 Task: Create a due date automation trigger when advanced on, on the tuesday of the week before a card is due add dates not due this month at 11:00 AM.
Action: Mouse moved to (1355, 112)
Screenshot: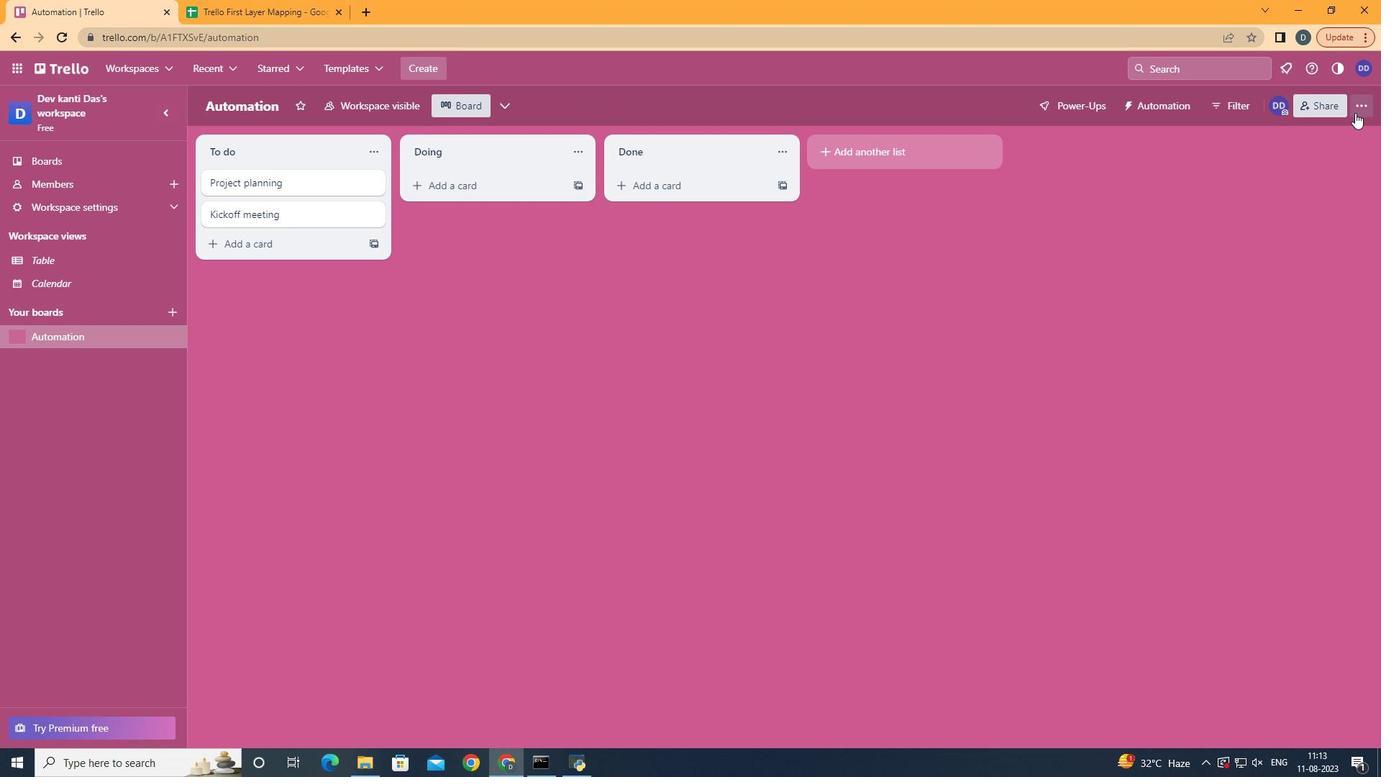
Action: Mouse pressed left at (1355, 112)
Screenshot: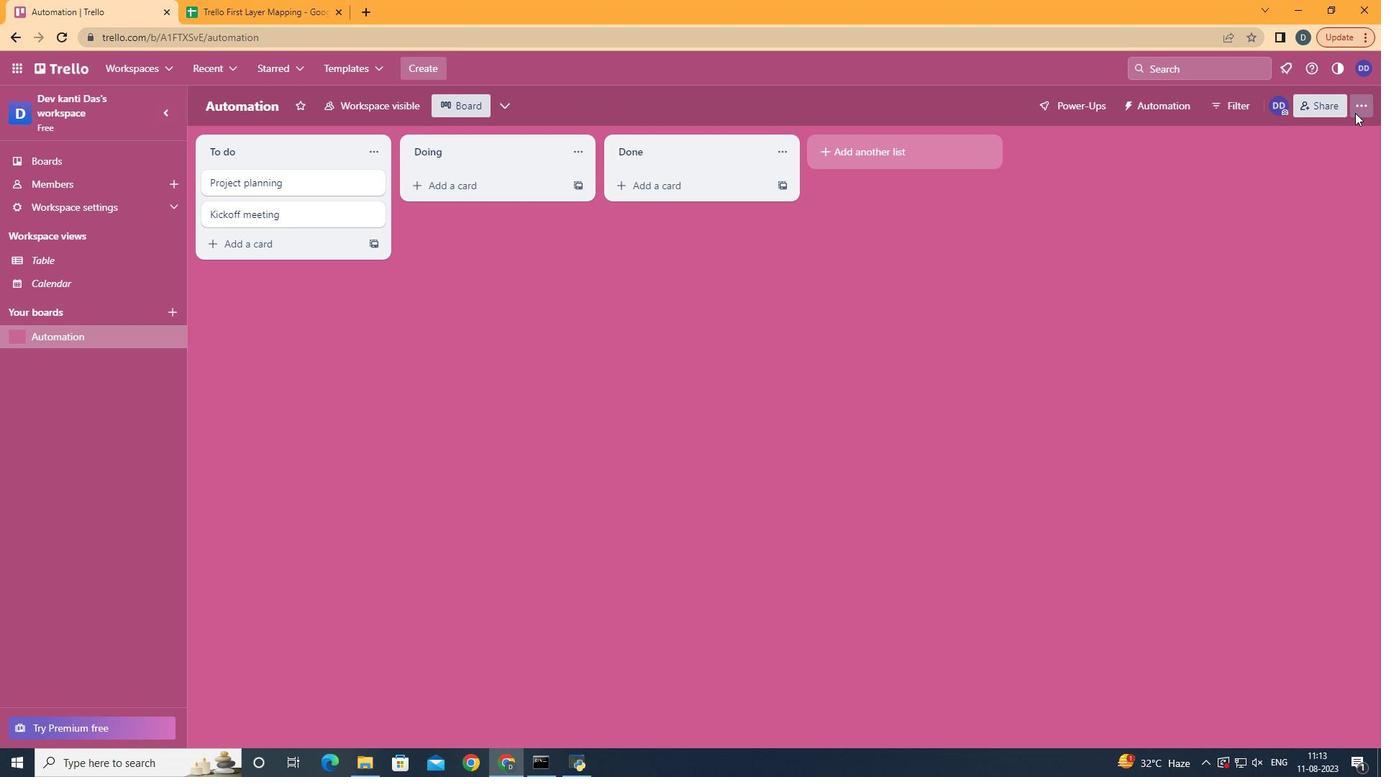 
Action: Mouse moved to (1266, 294)
Screenshot: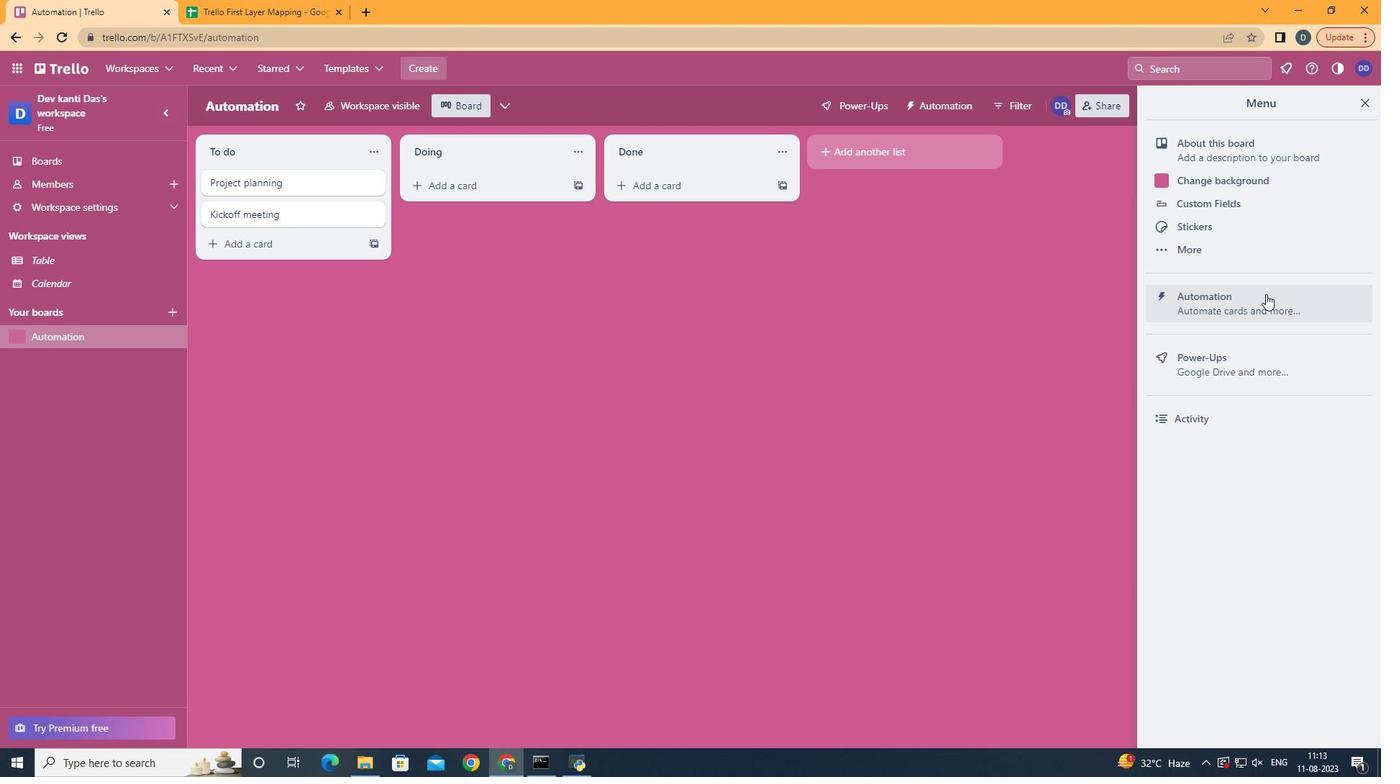 
Action: Mouse pressed left at (1266, 294)
Screenshot: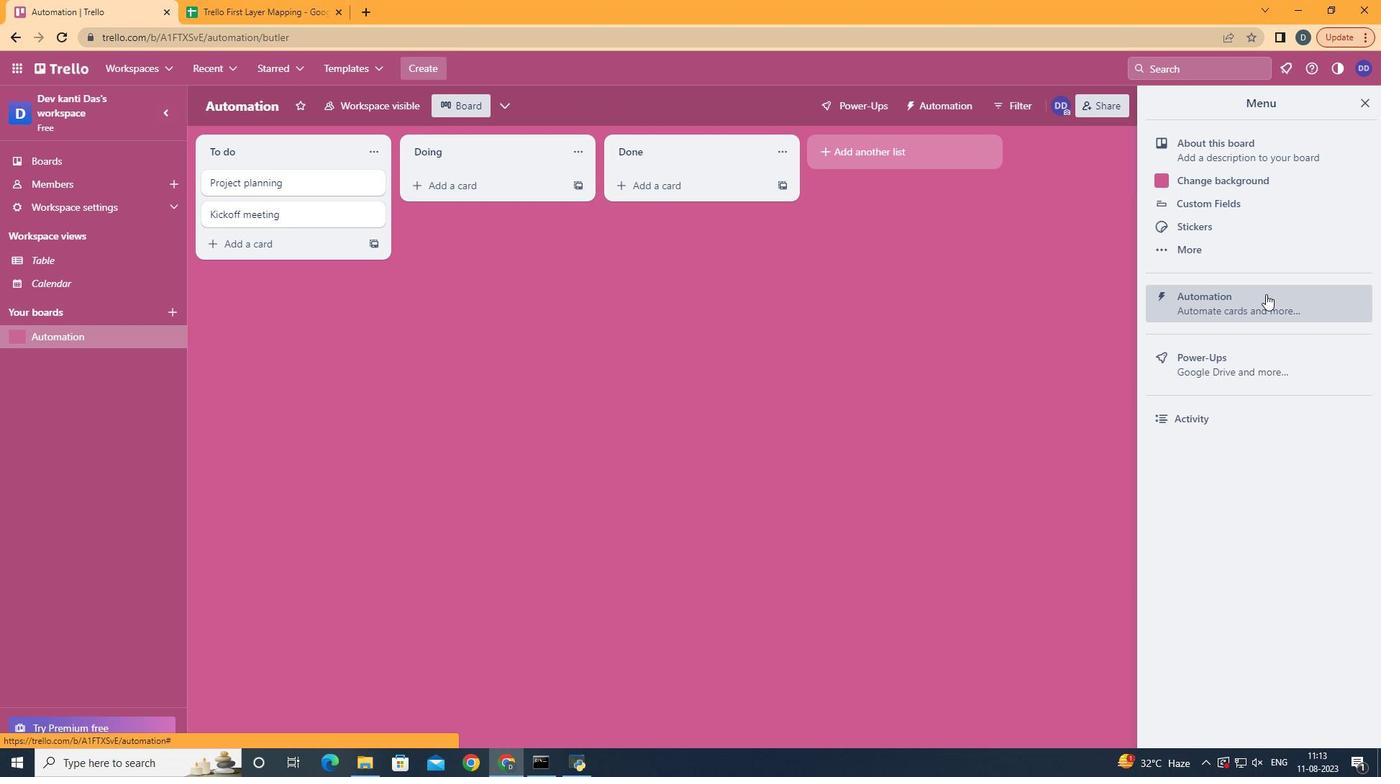
Action: Mouse moved to (266, 292)
Screenshot: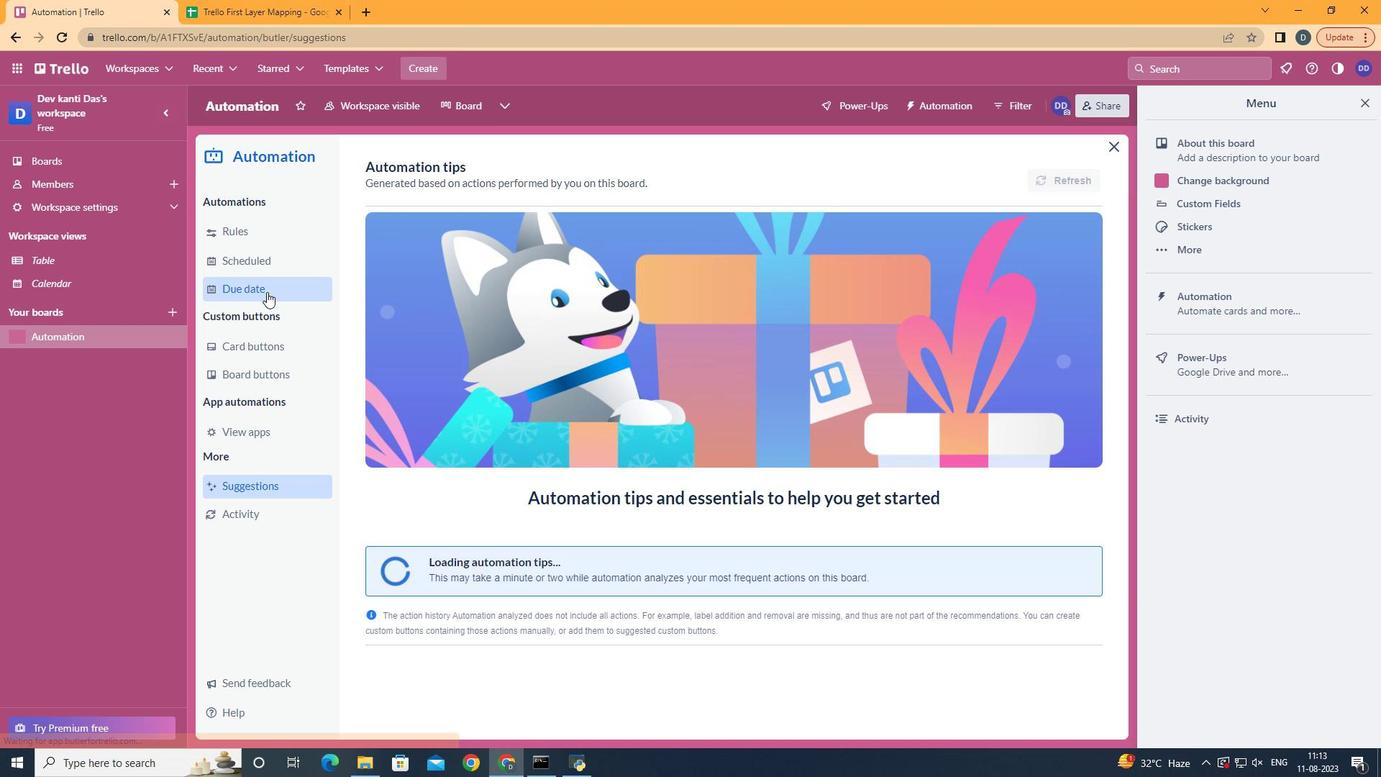 
Action: Mouse pressed left at (266, 292)
Screenshot: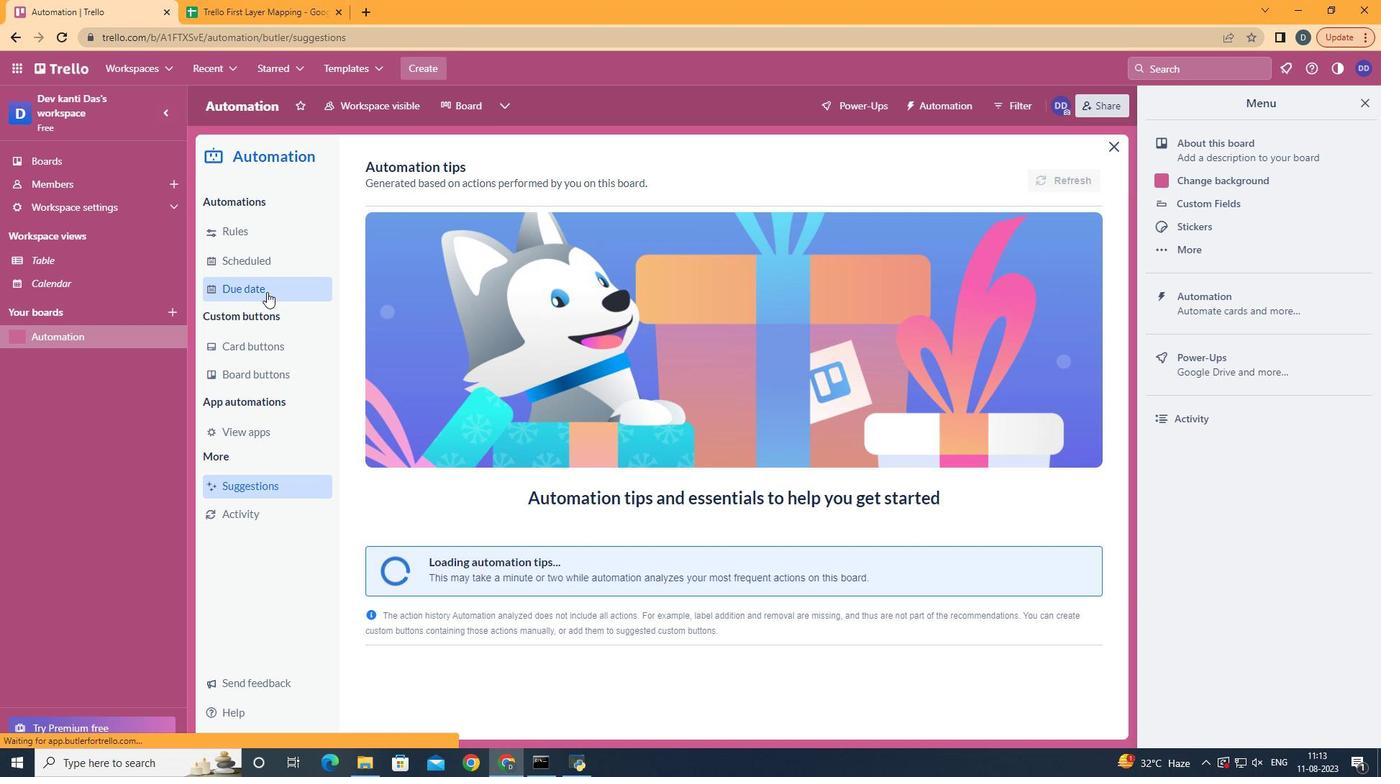 
Action: Mouse moved to (1003, 182)
Screenshot: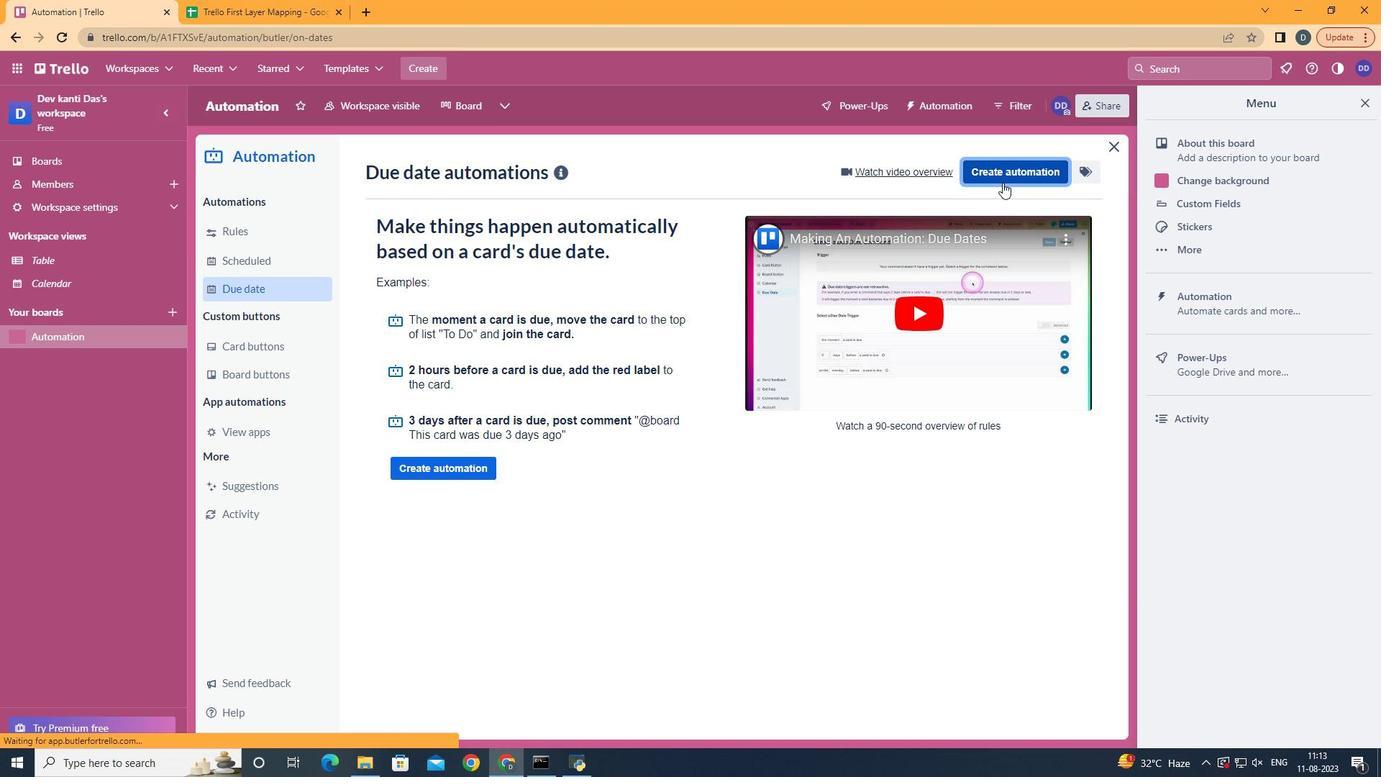 
Action: Mouse pressed left at (1003, 182)
Screenshot: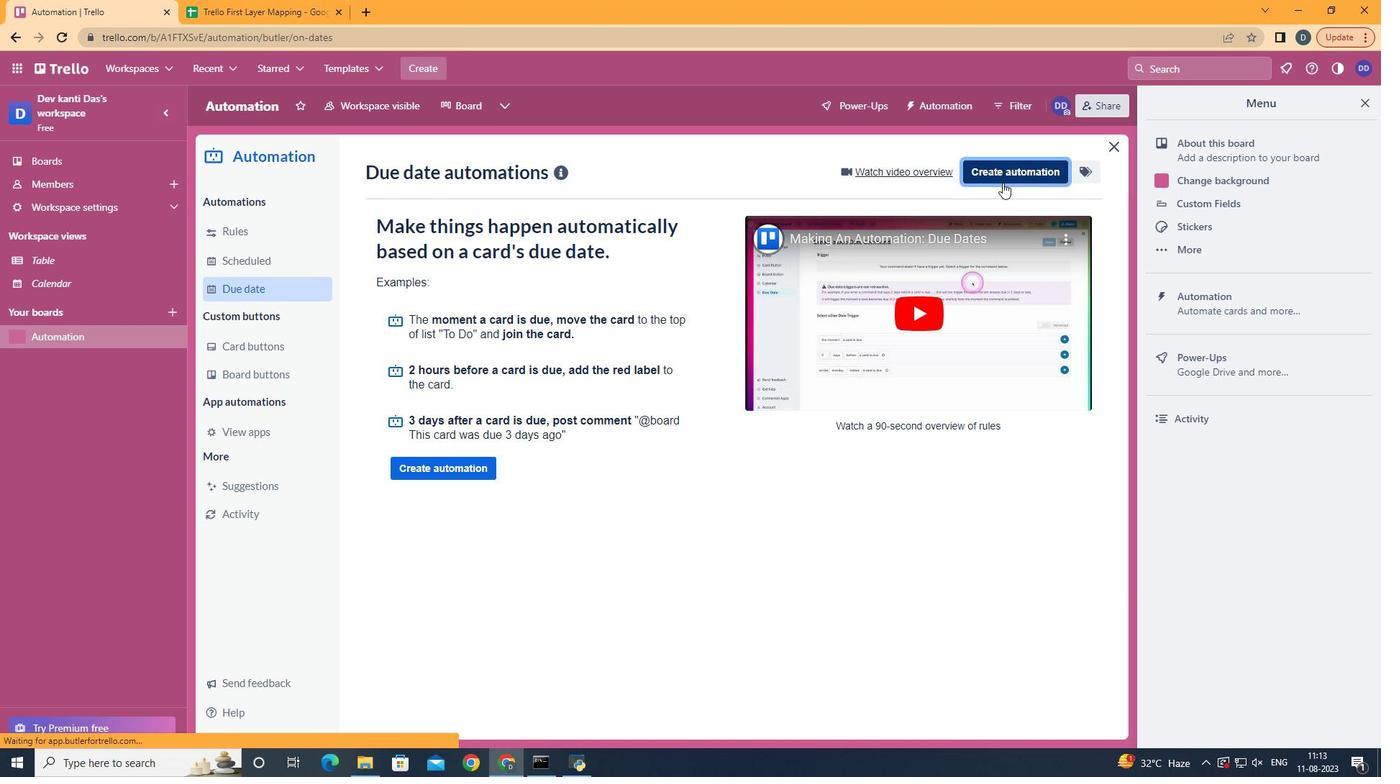 
Action: Mouse moved to (801, 313)
Screenshot: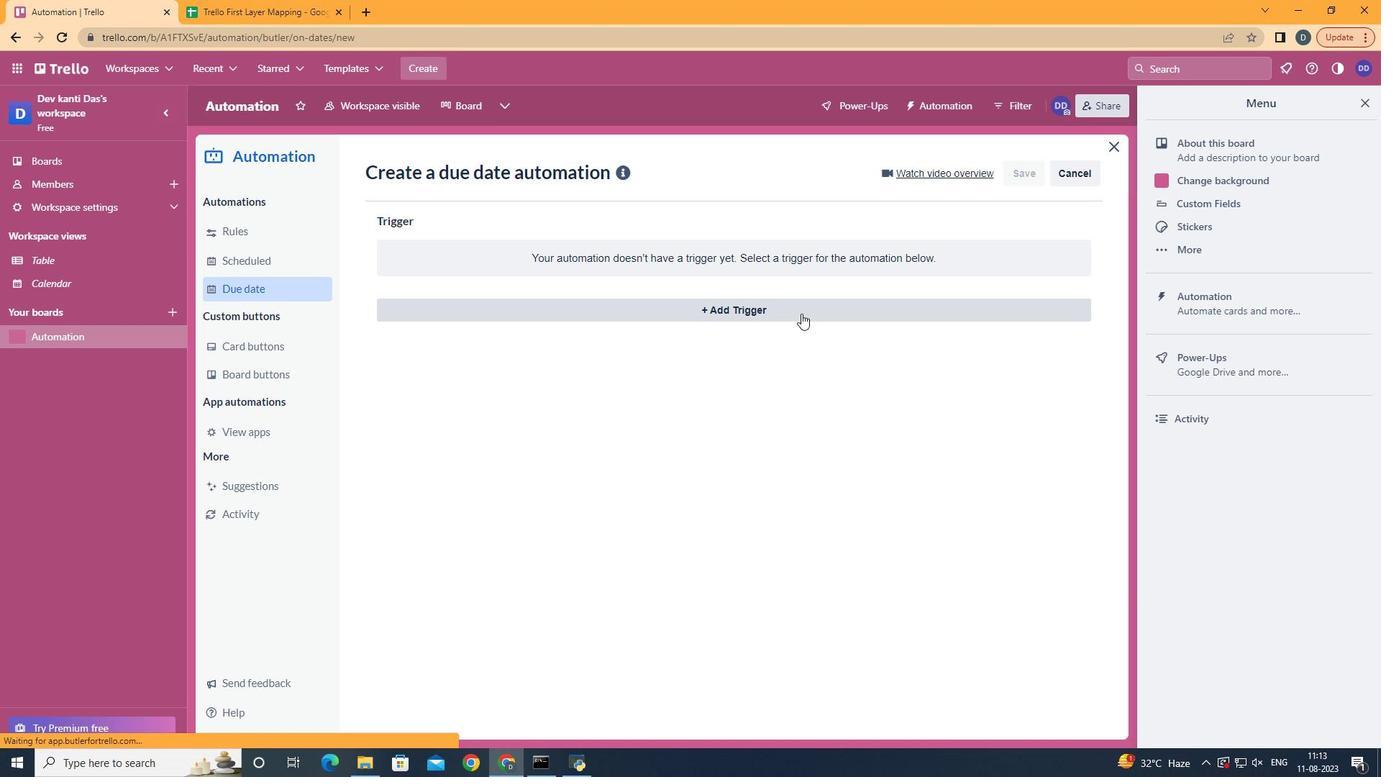 
Action: Mouse pressed left at (801, 313)
Screenshot: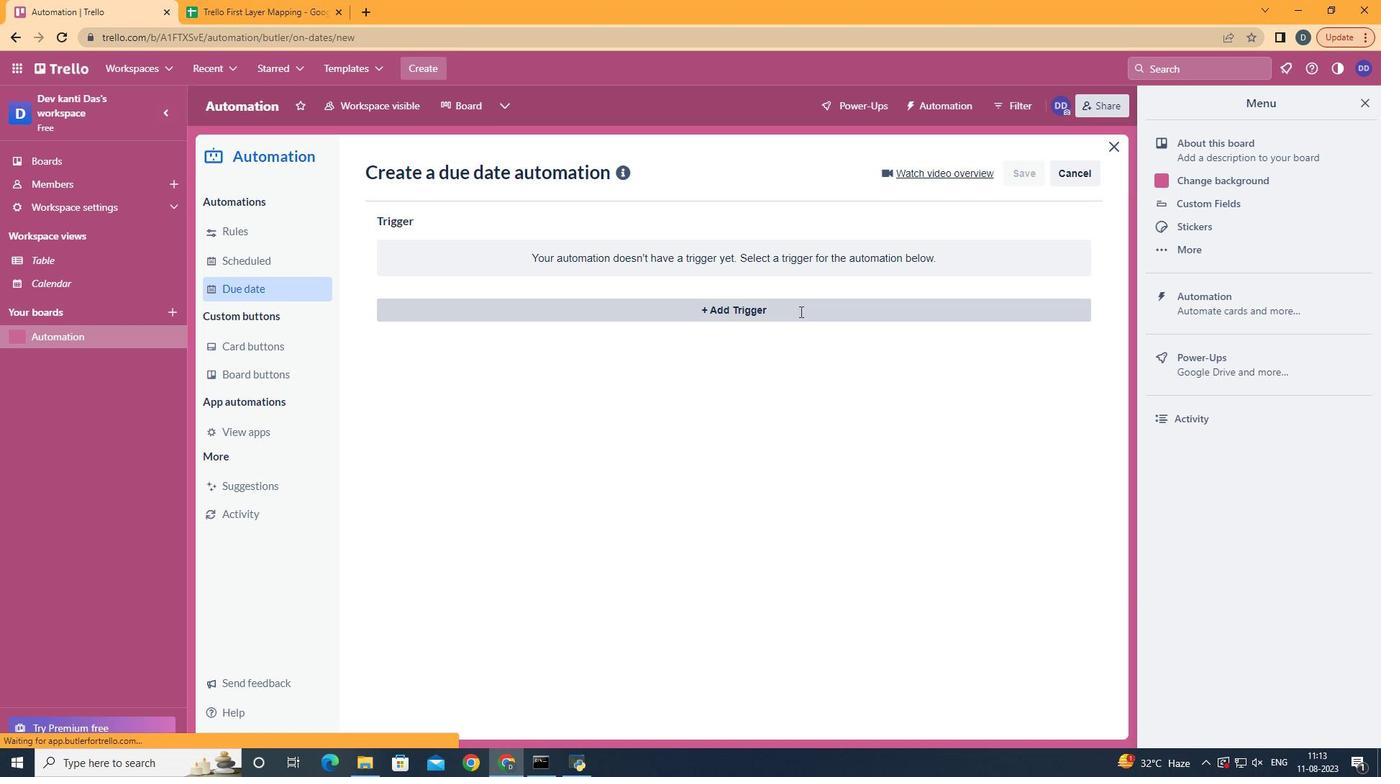 
Action: Mouse moved to (476, 407)
Screenshot: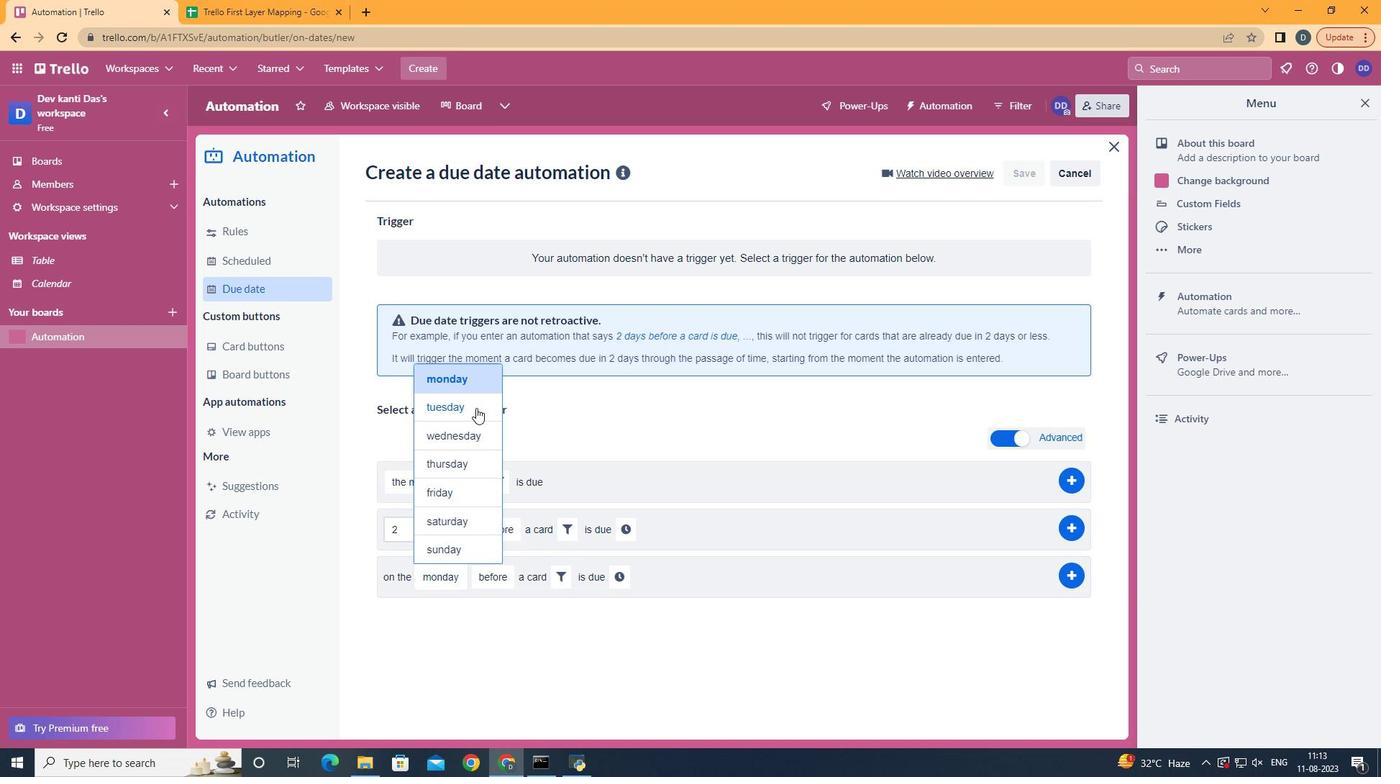 
Action: Mouse pressed left at (476, 407)
Screenshot: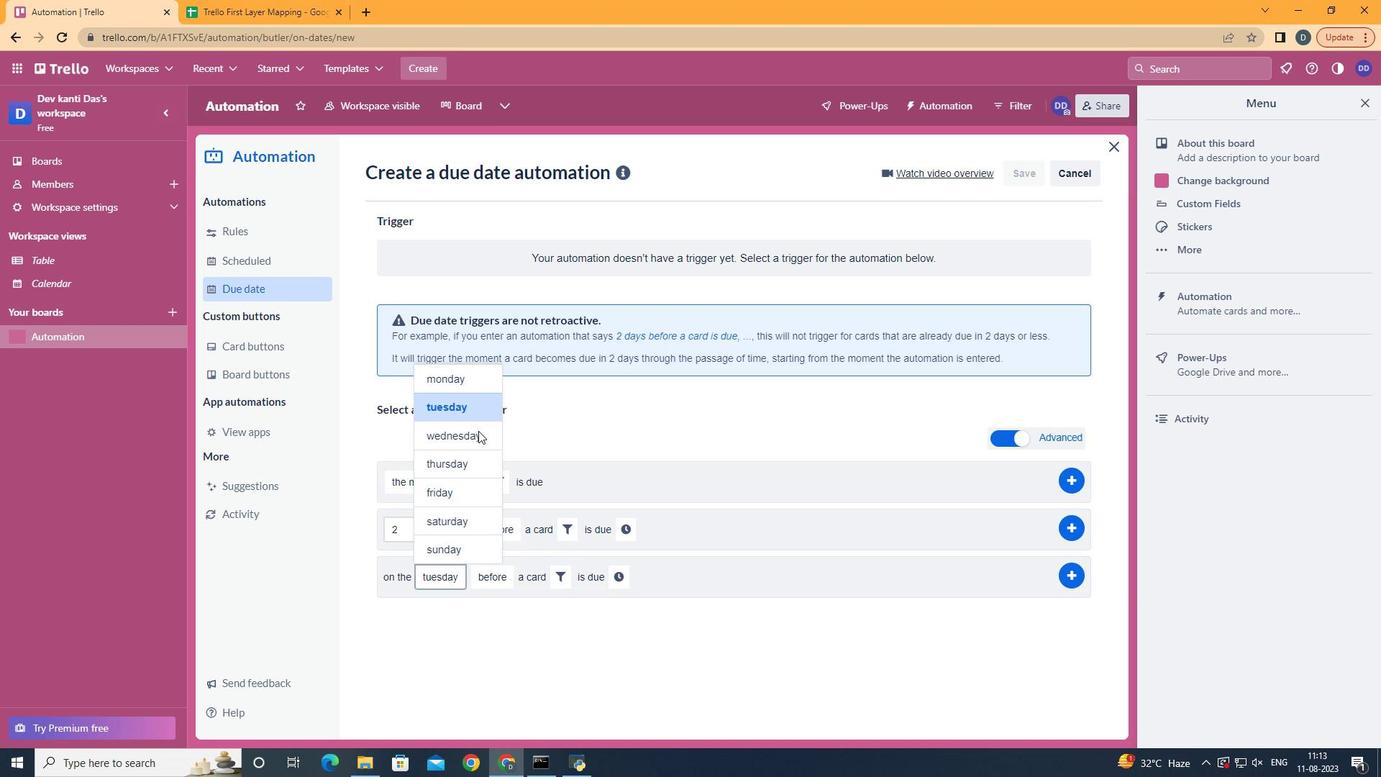 
Action: Mouse moved to (516, 692)
Screenshot: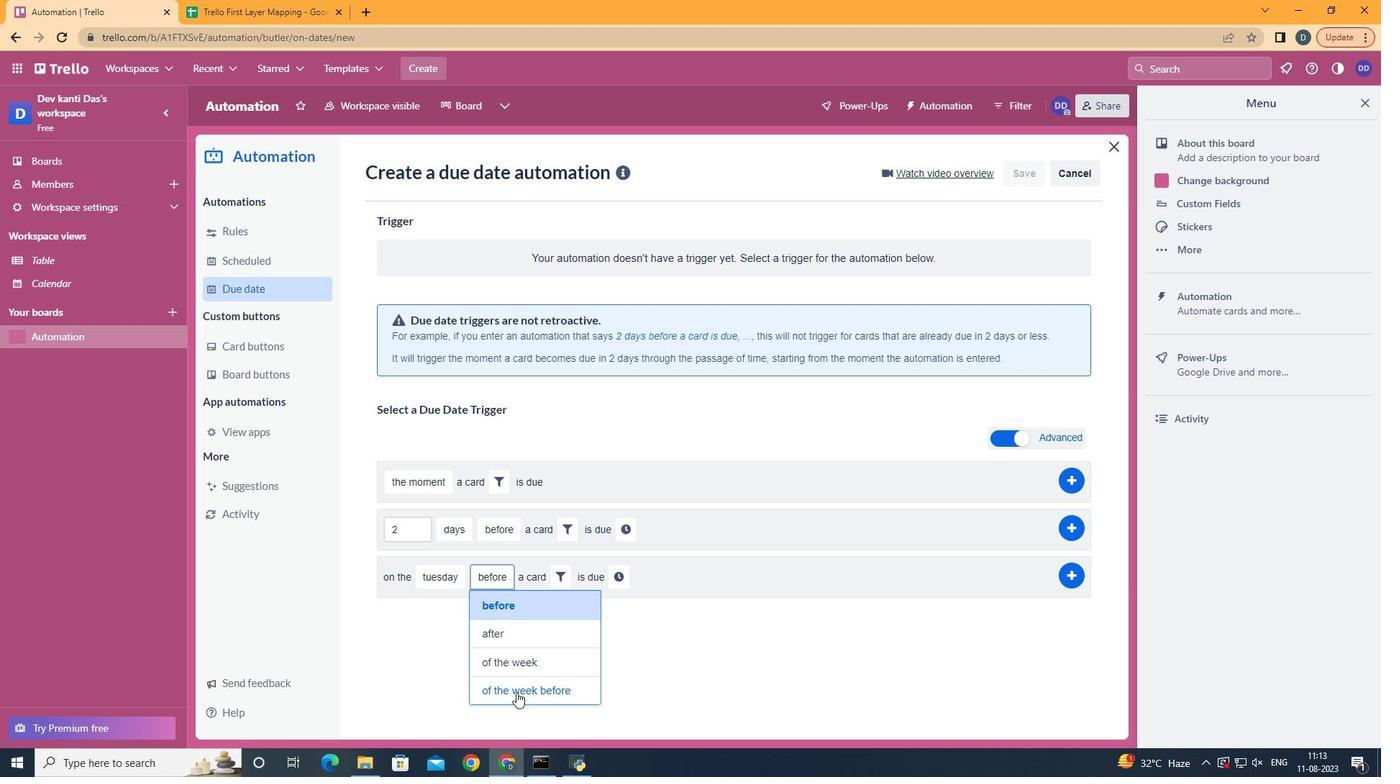
Action: Mouse pressed left at (516, 692)
Screenshot: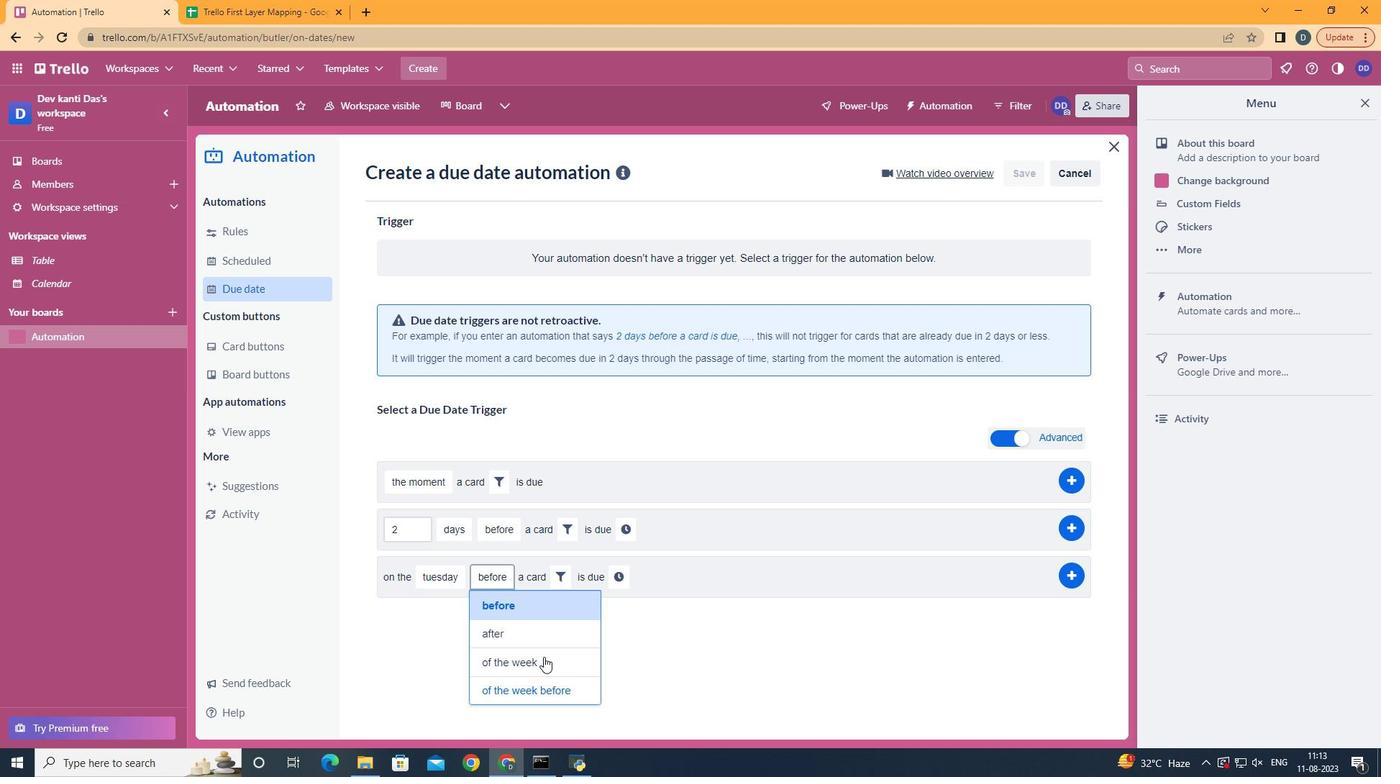 
Action: Mouse moved to (612, 565)
Screenshot: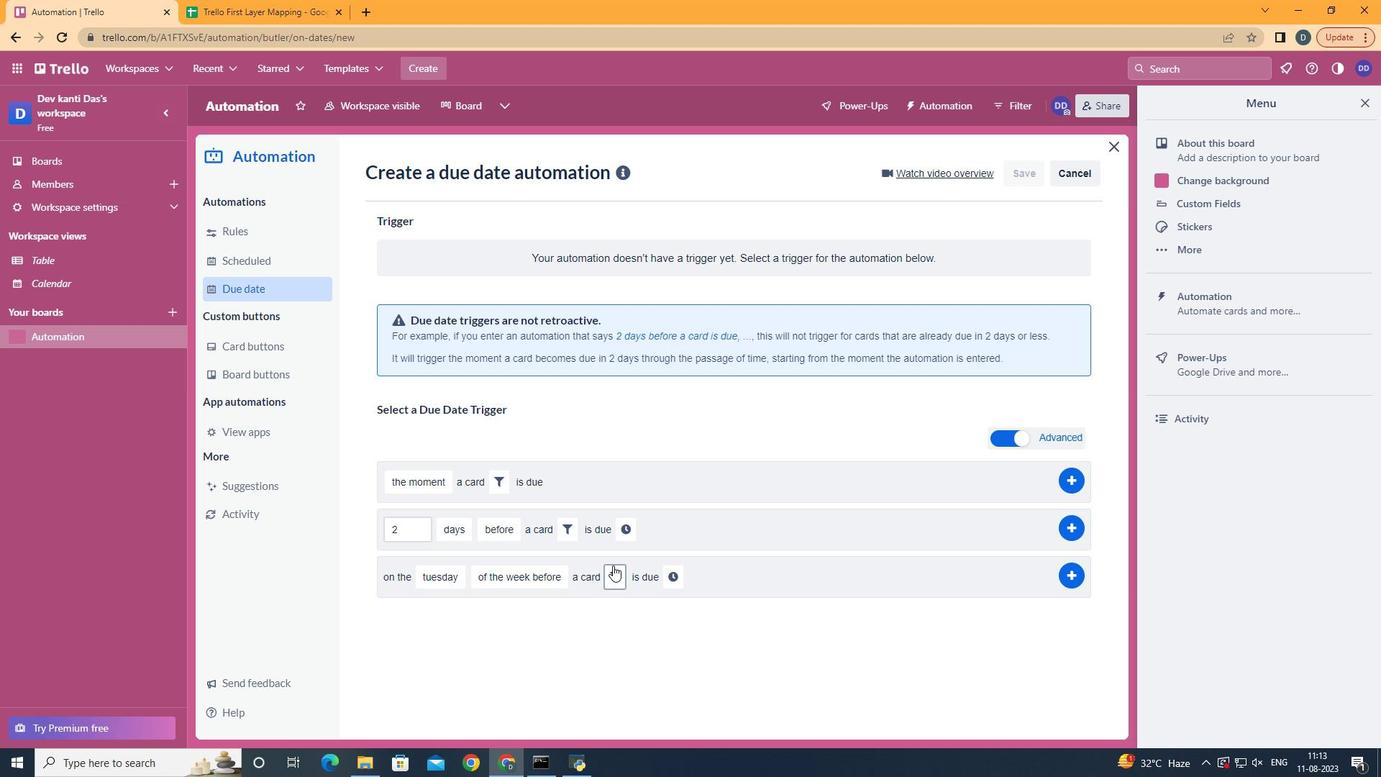 
Action: Mouse pressed left at (612, 565)
Screenshot: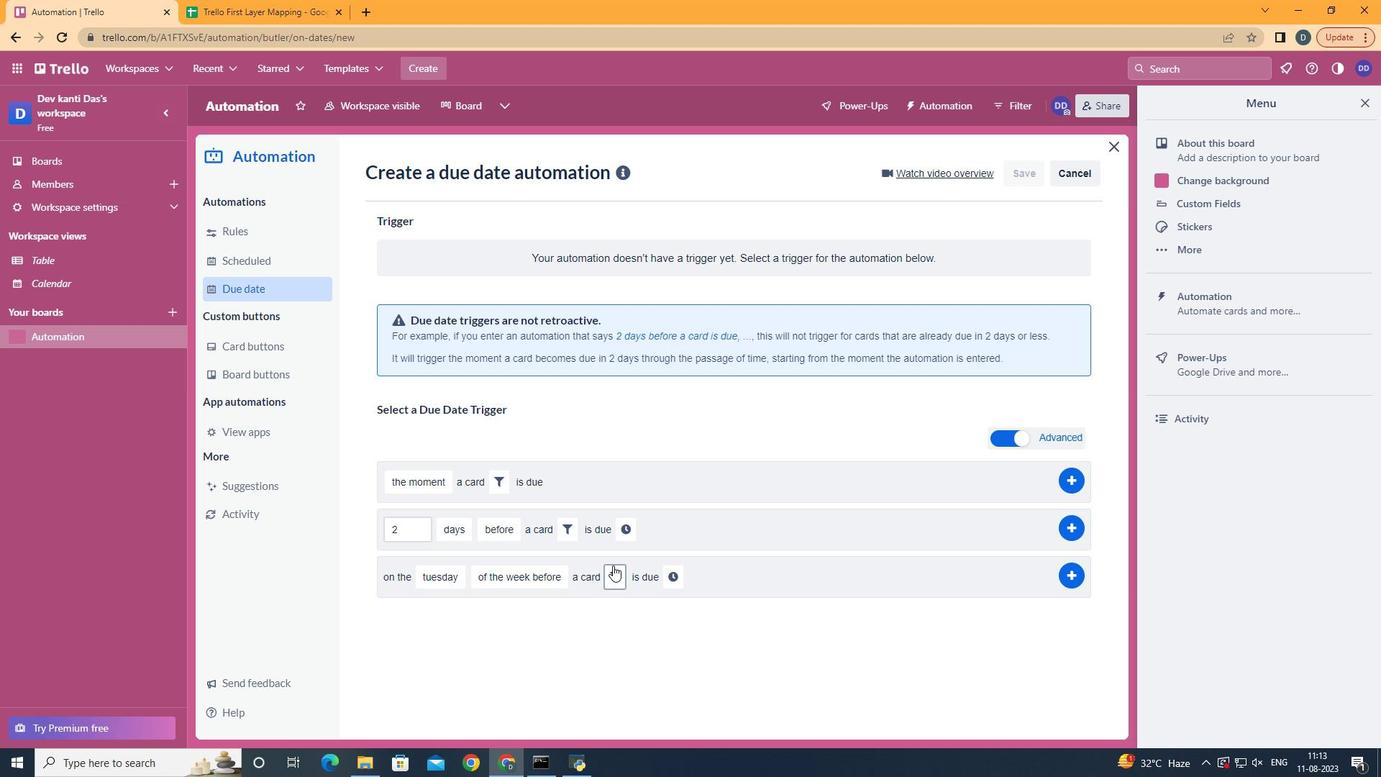 
Action: Mouse moved to (691, 618)
Screenshot: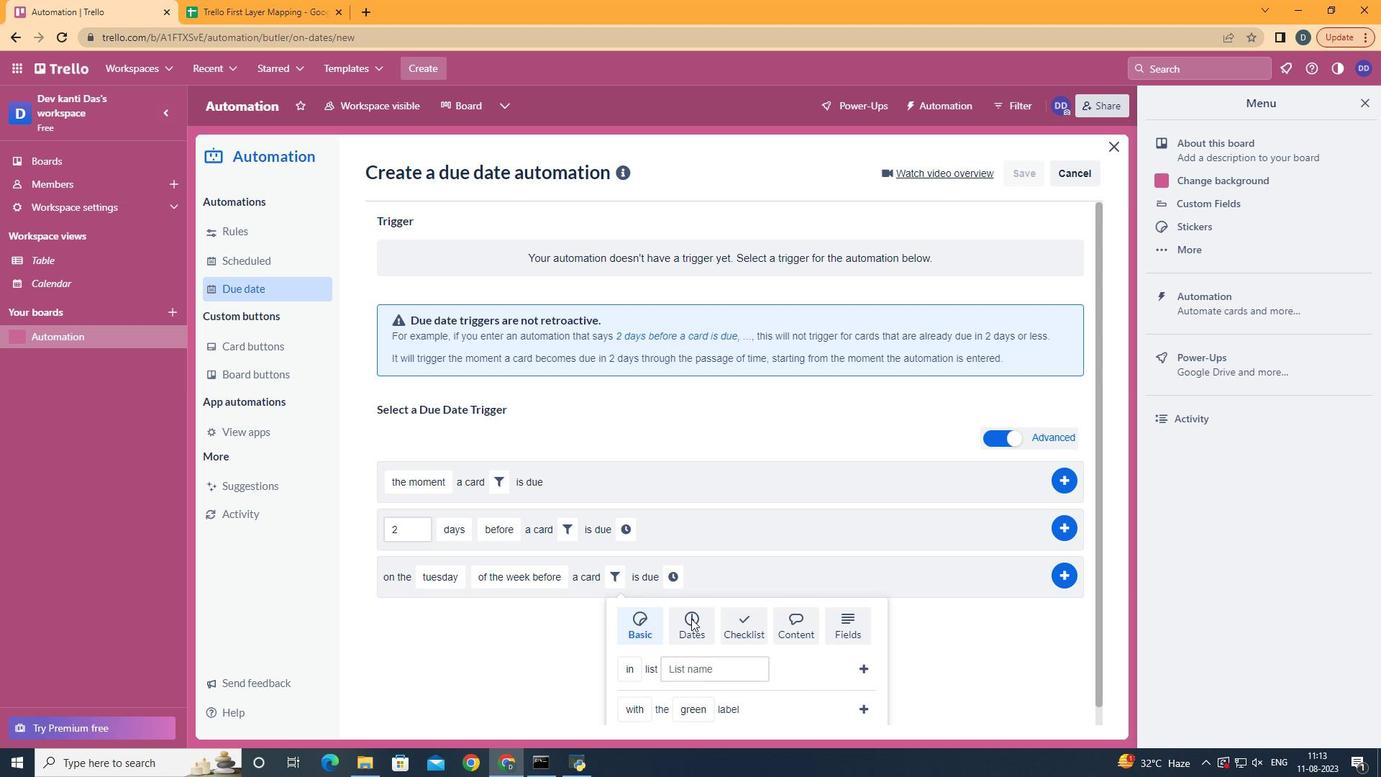 
Action: Mouse pressed left at (691, 618)
Screenshot: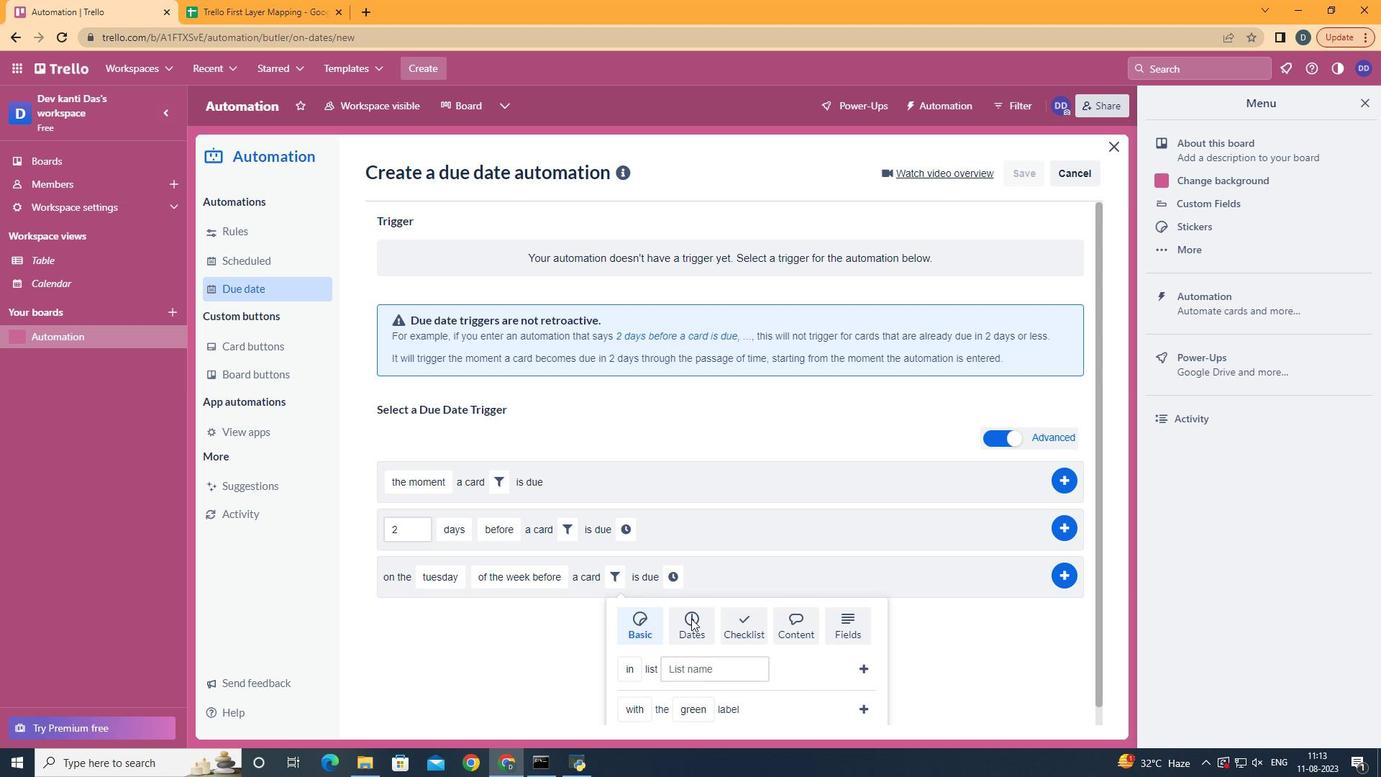 
Action: Mouse moved to (695, 623)
Screenshot: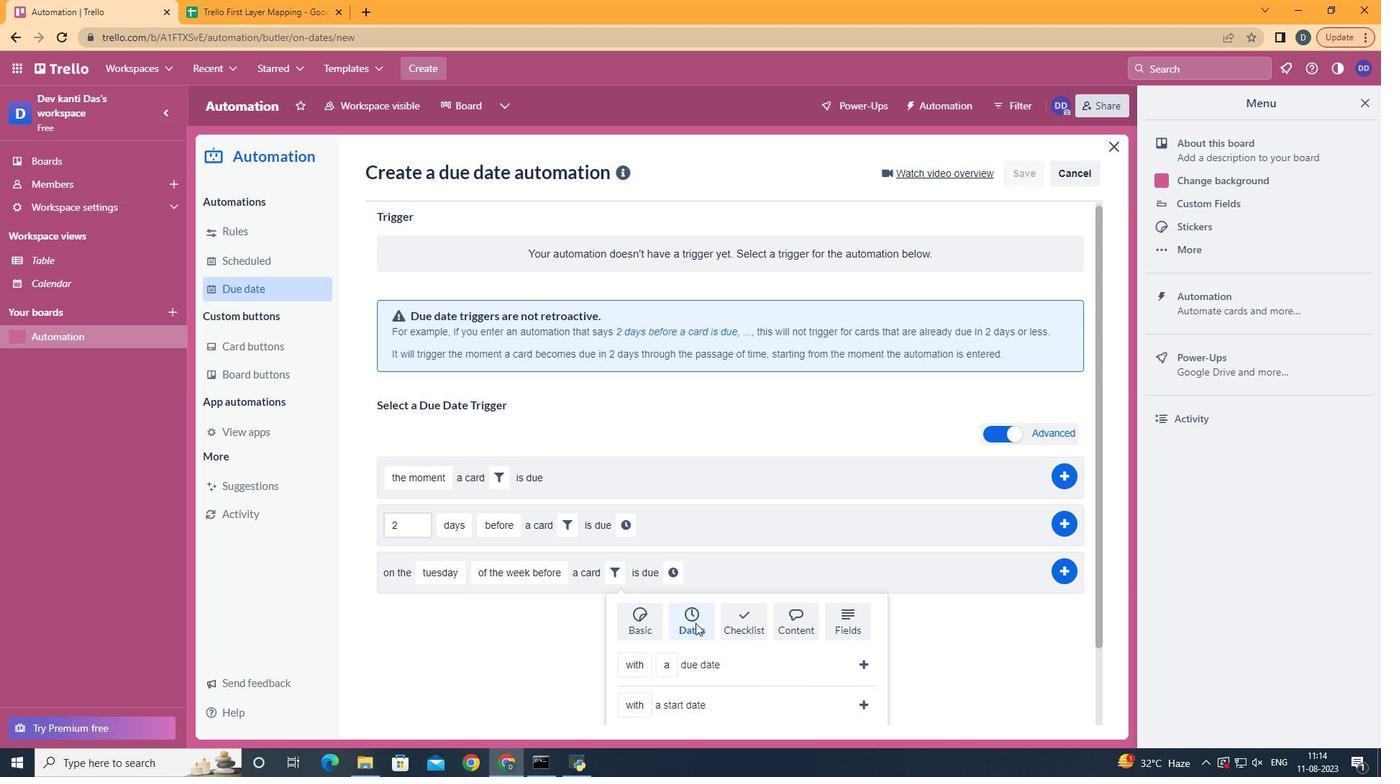 
Action: Mouse scrolled (695, 622) with delta (0, 0)
Screenshot: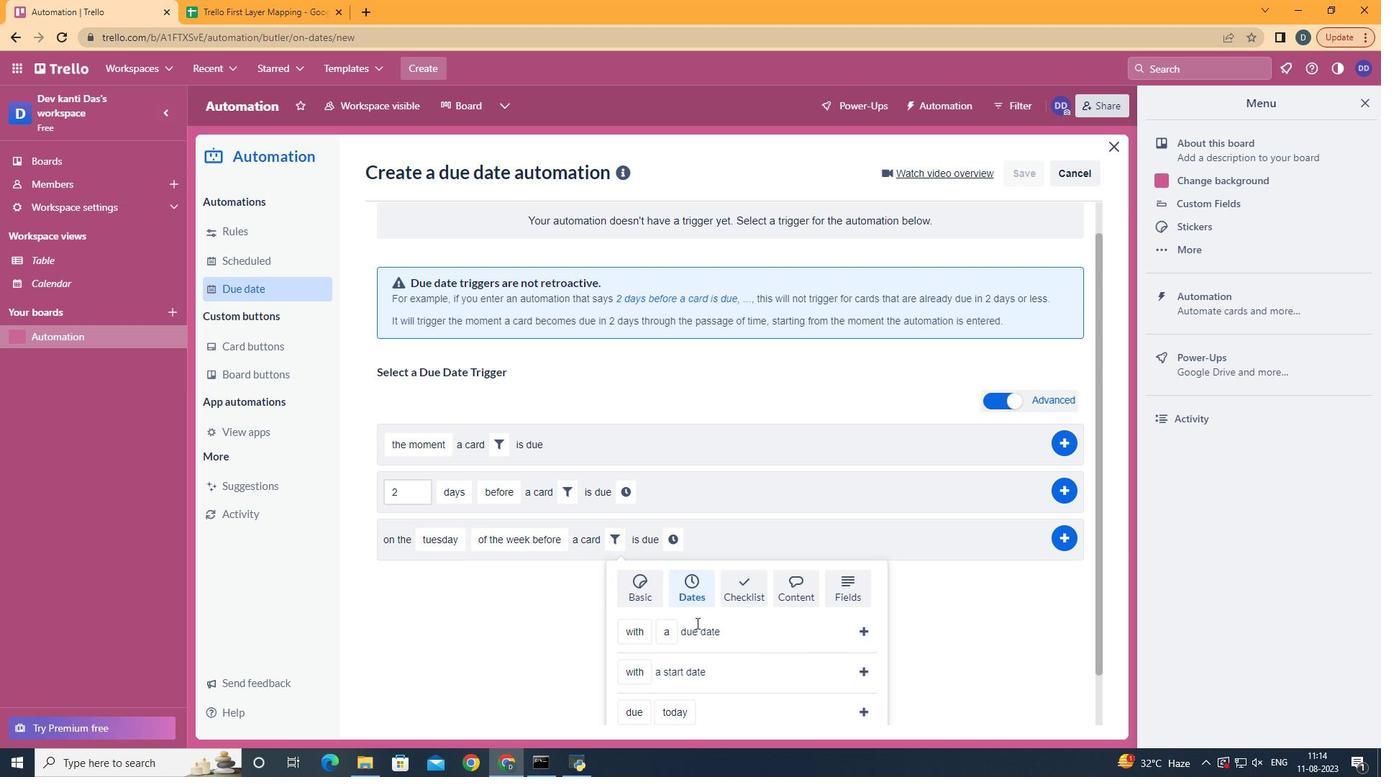 
Action: Mouse scrolled (695, 622) with delta (0, 0)
Screenshot: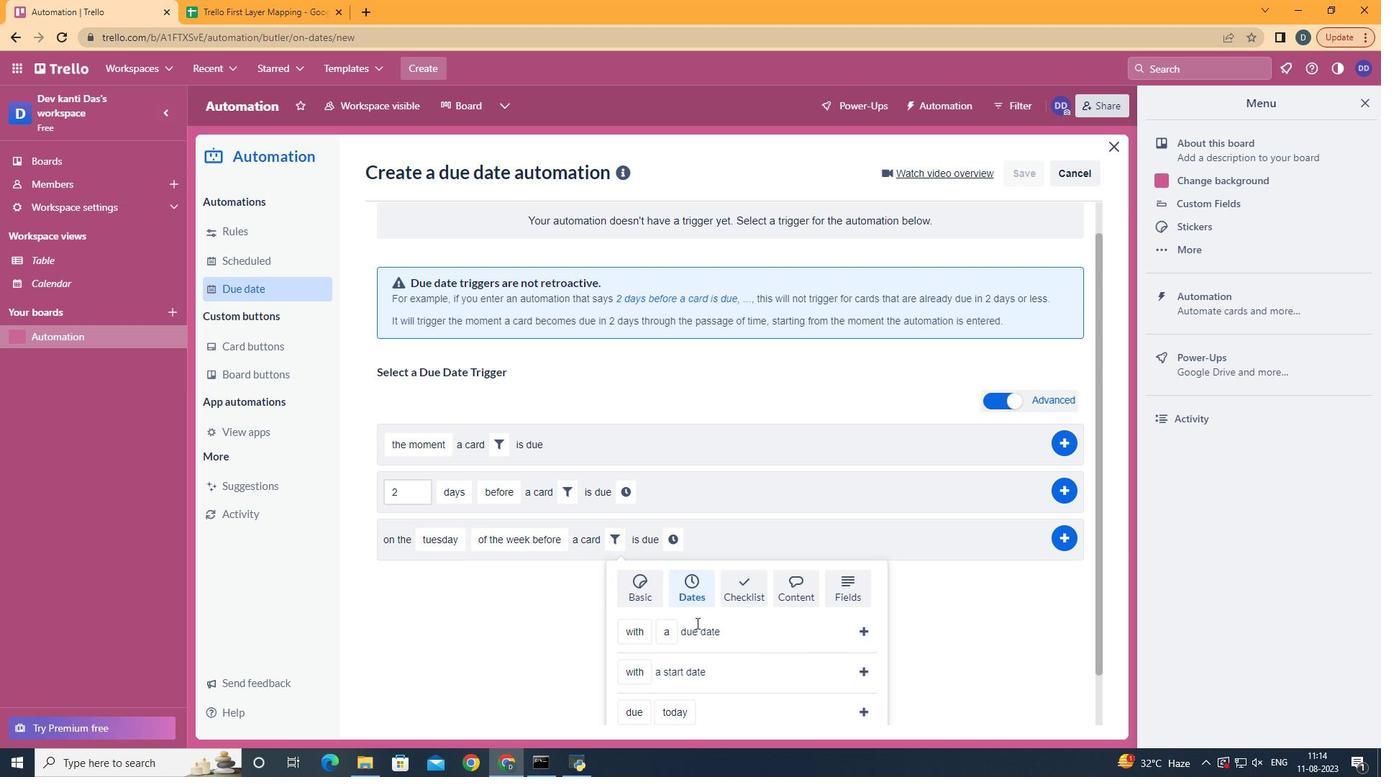 
Action: Mouse scrolled (695, 622) with delta (0, 0)
Screenshot: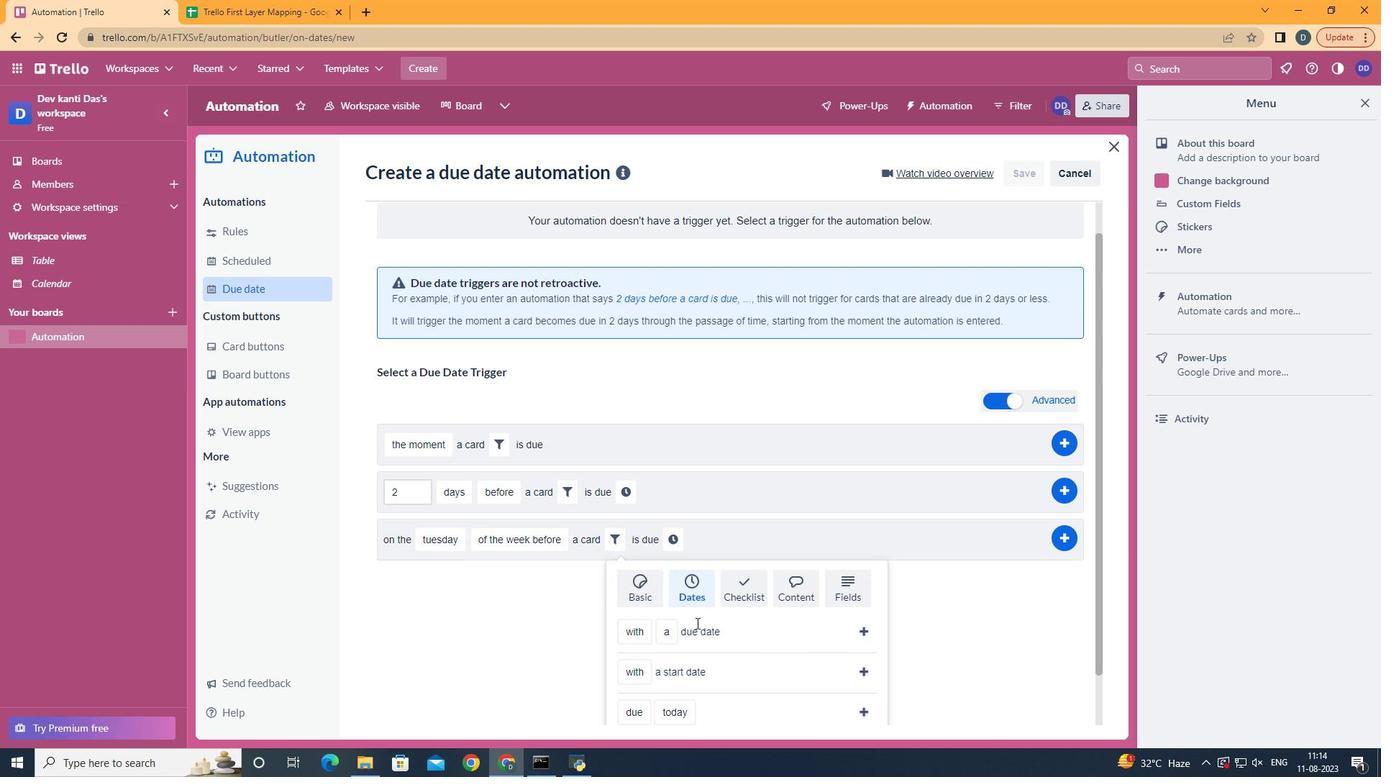 
Action: Mouse scrolled (695, 622) with delta (0, 0)
Screenshot: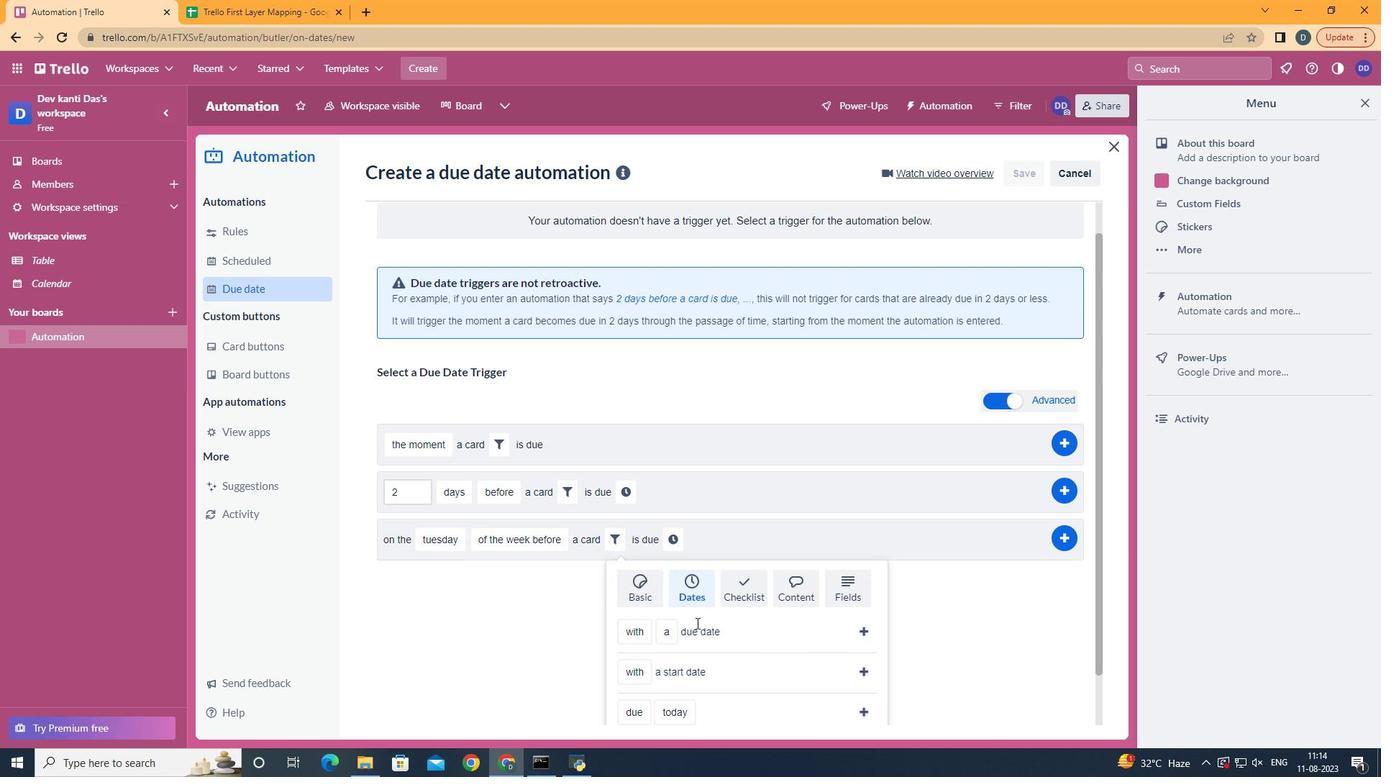 
Action: Mouse moved to (651, 564)
Screenshot: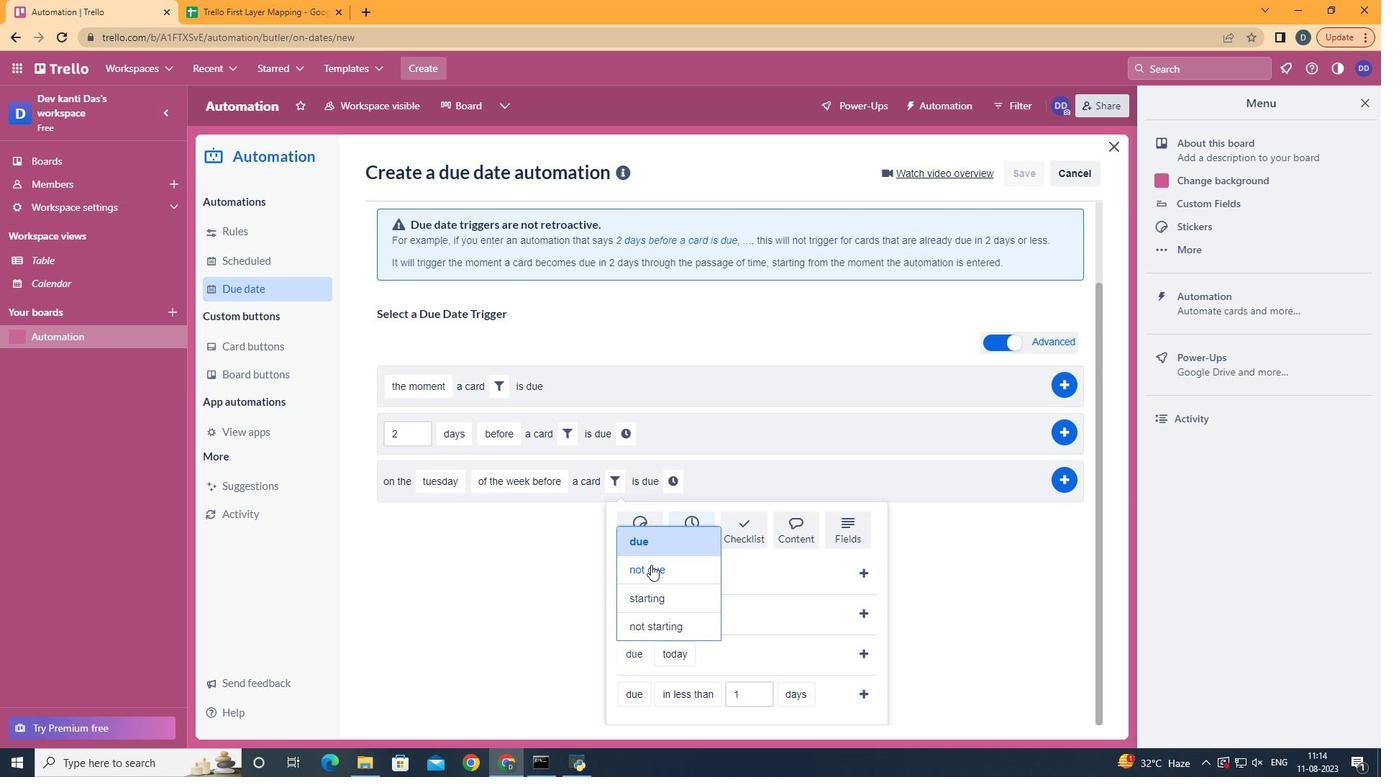 
Action: Mouse pressed left at (651, 564)
Screenshot: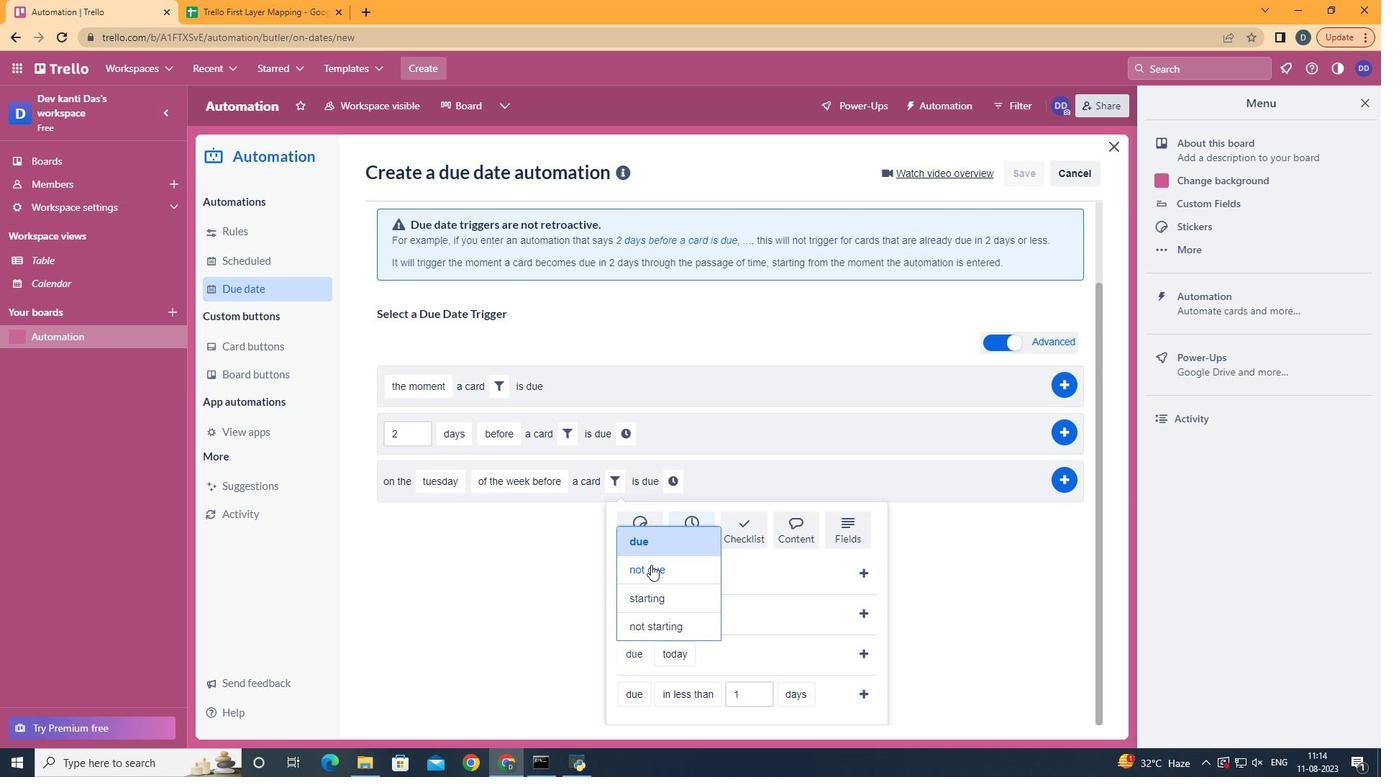 
Action: Mouse moved to (718, 600)
Screenshot: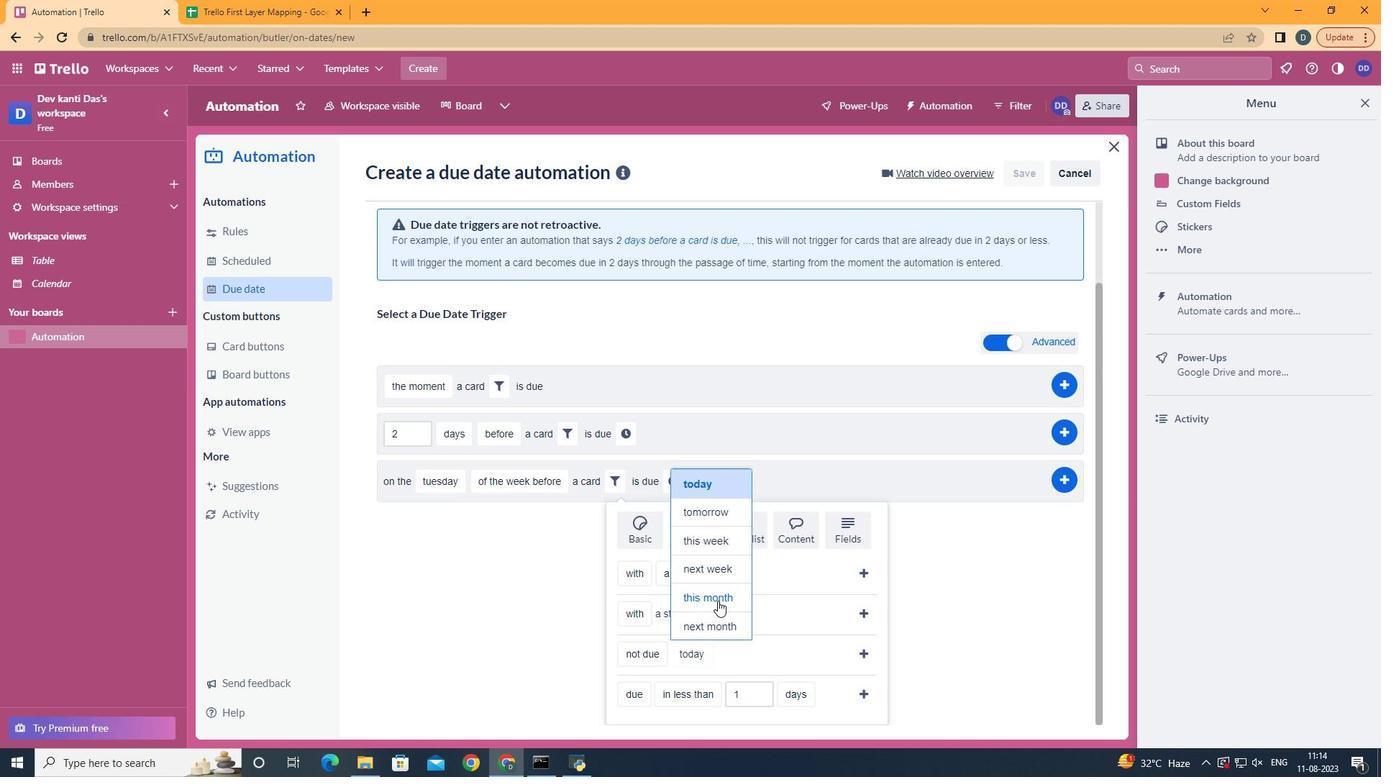 
Action: Mouse pressed left at (718, 600)
Screenshot: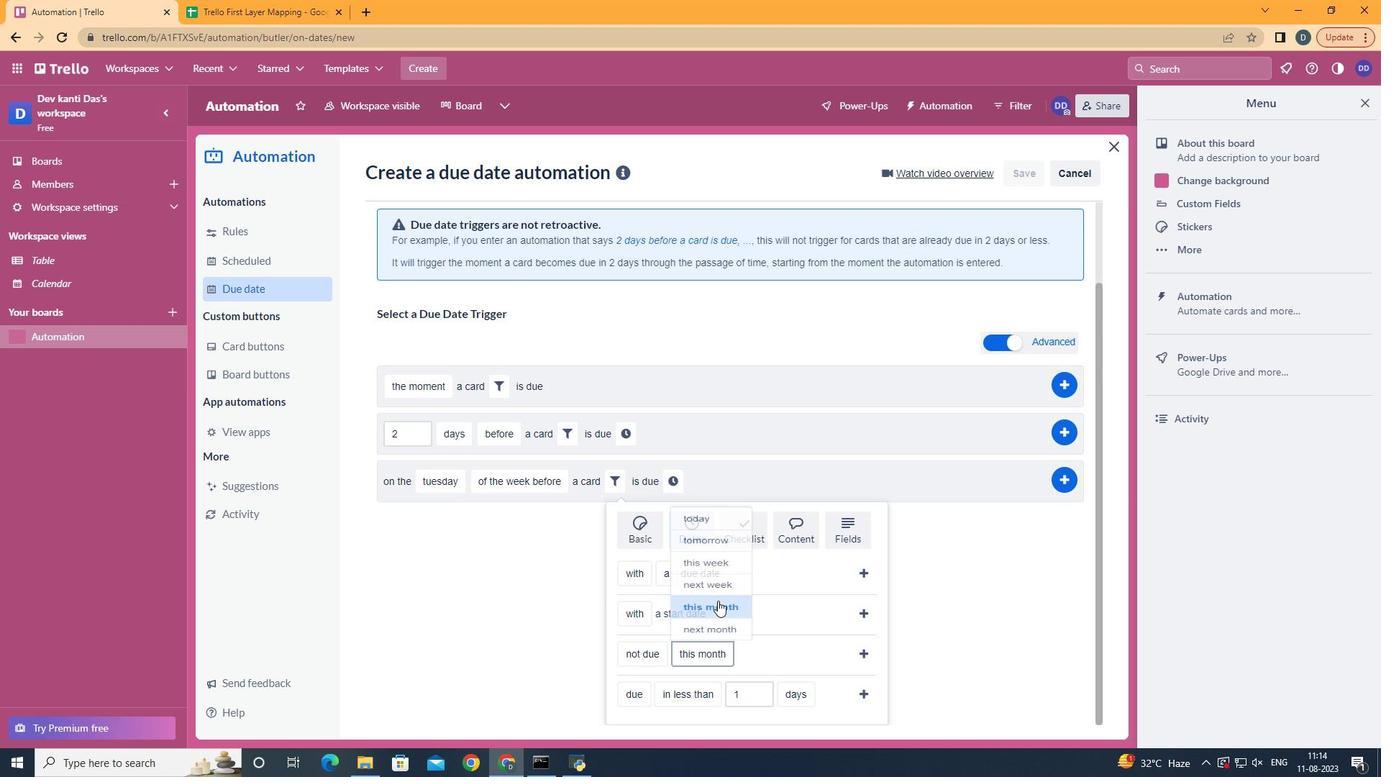
Action: Mouse moved to (861, 653)
Screenshot: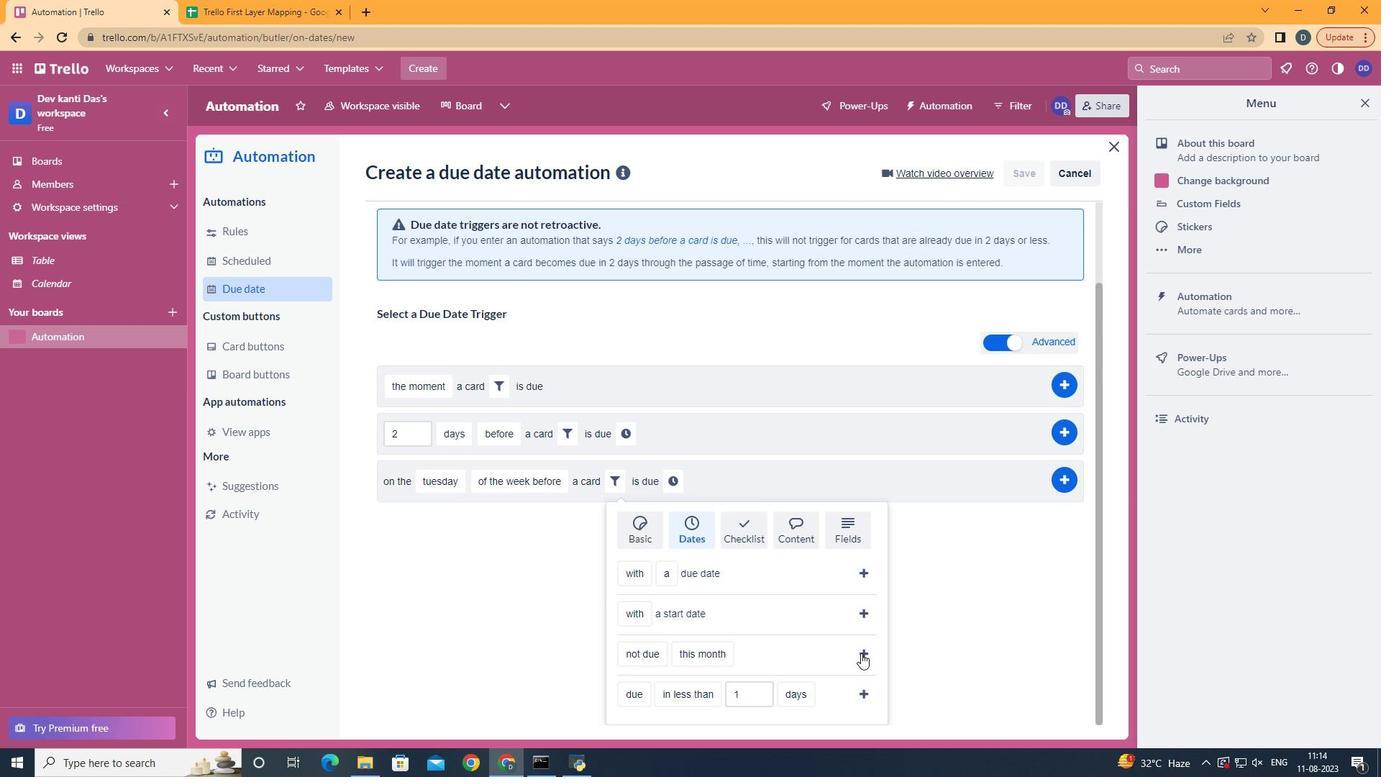 
Action: Mouse pressed left at (861, 653)
Screenshot: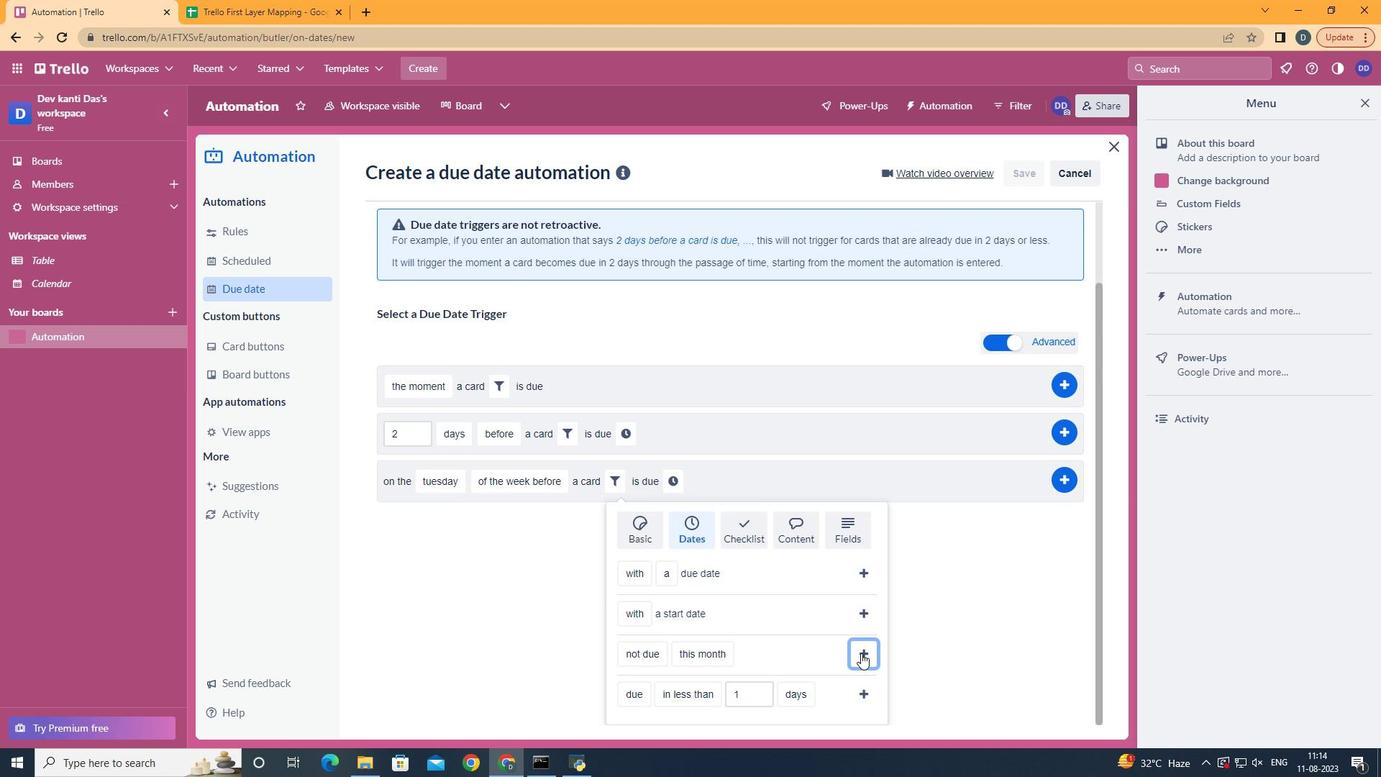 
Action: Mouse moved to (794, 582)
Screenshot: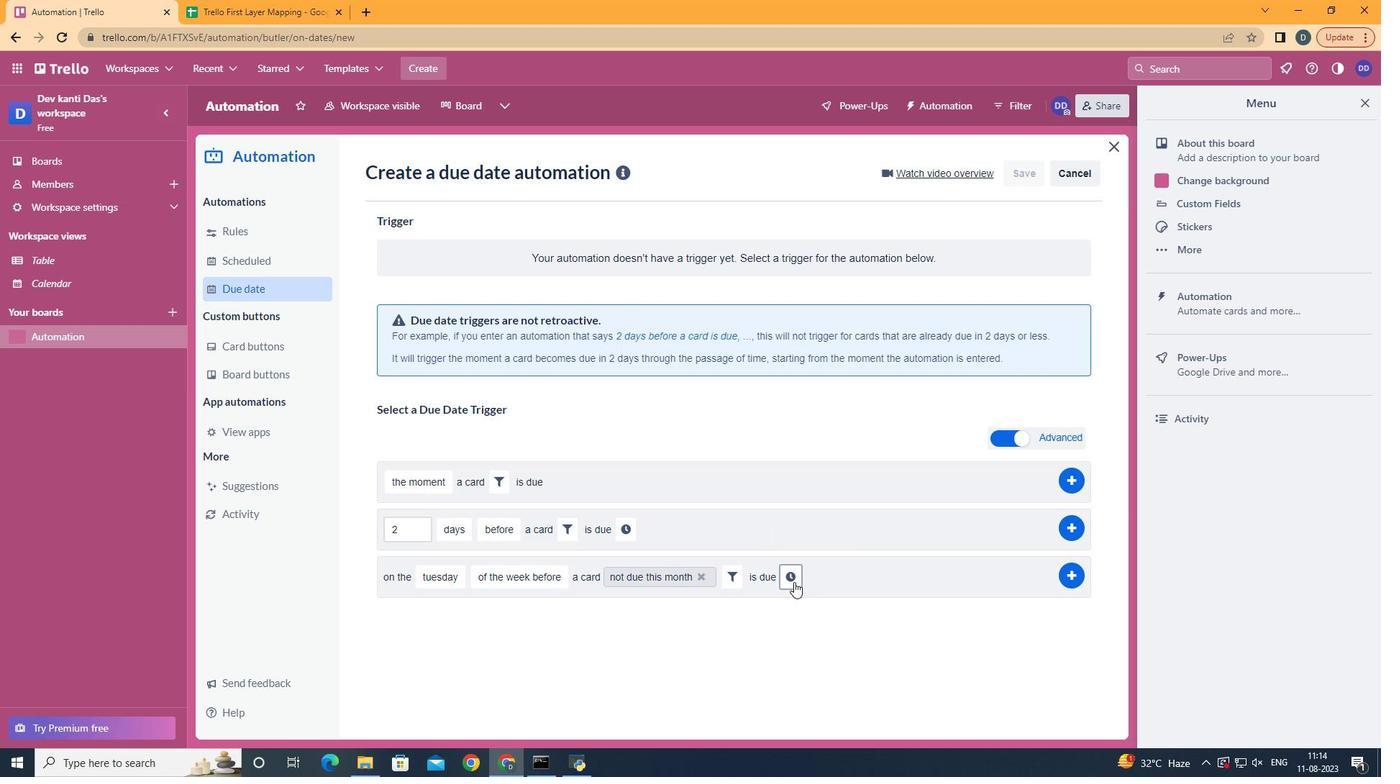 
Action: Mouse pressed left at (794, 582)
Screenshot: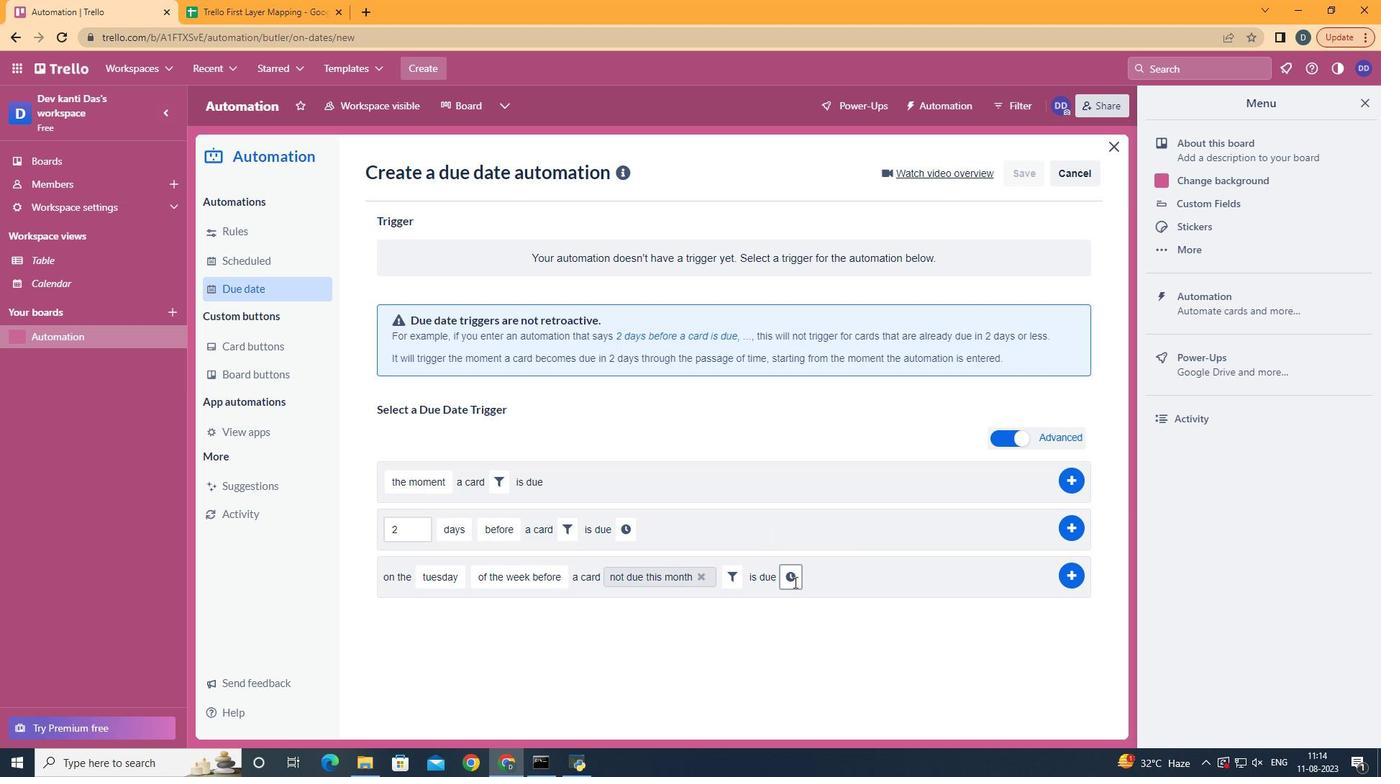 
Action: Mouse moved to (873, 580)
Screenshot: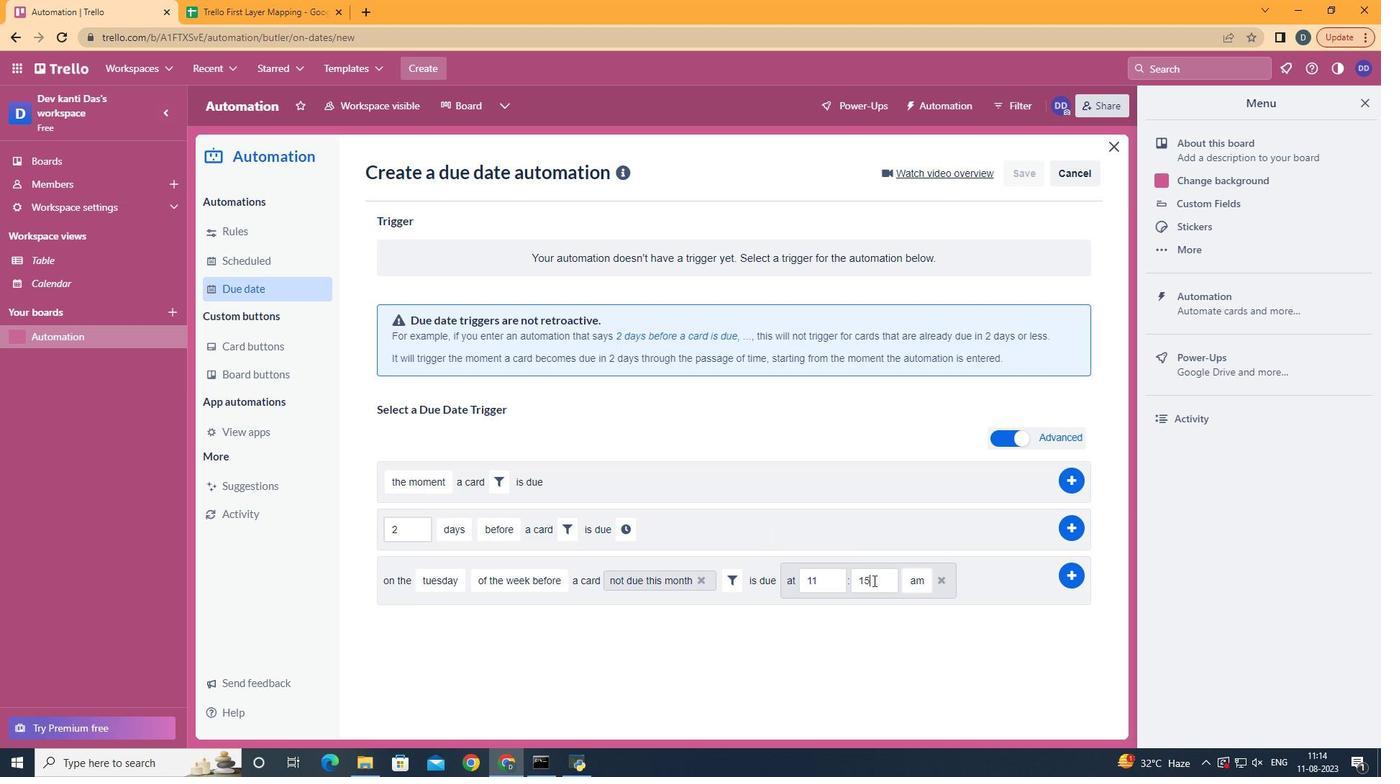 
Action: Mouse pressed left at (873, 580)
Screenshot: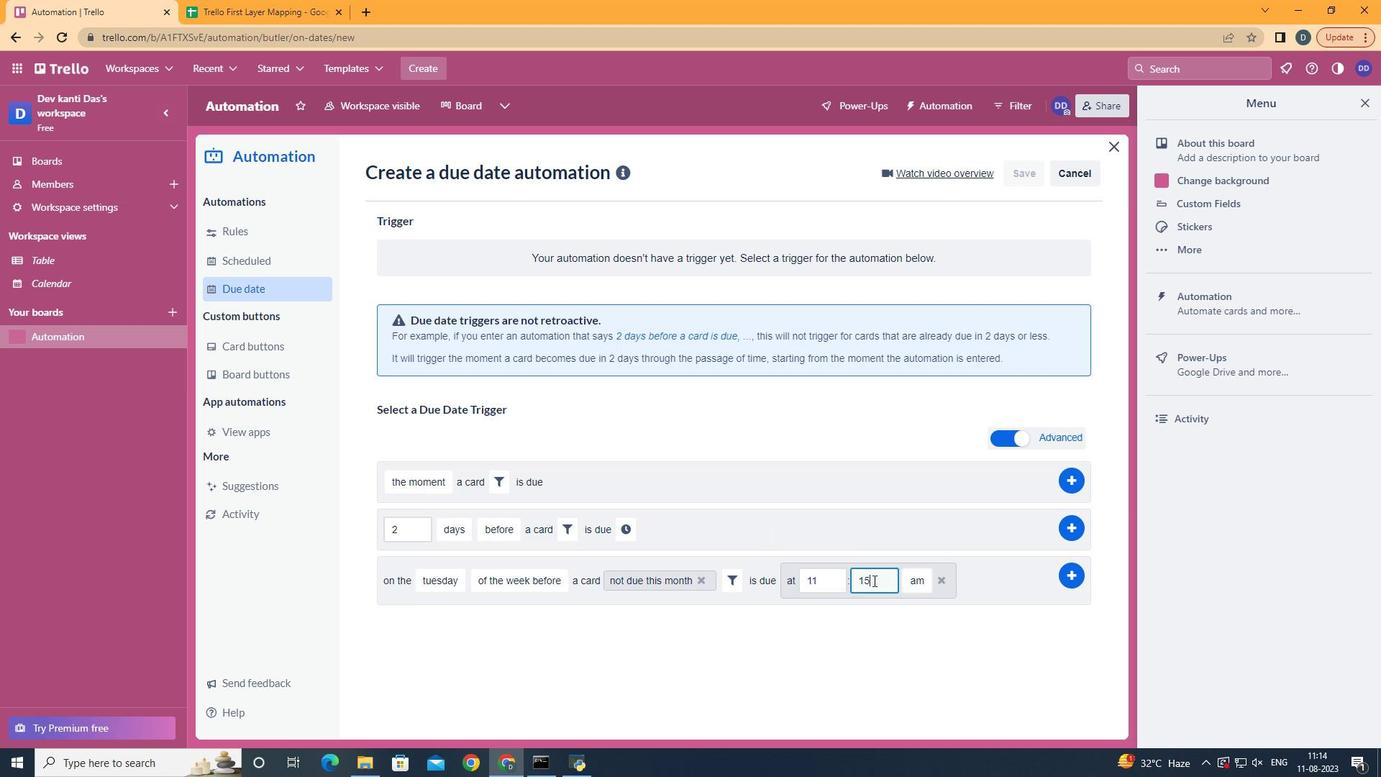 
Action: Key pressed <Key.backspace><Key.backspace>00
Screenshot: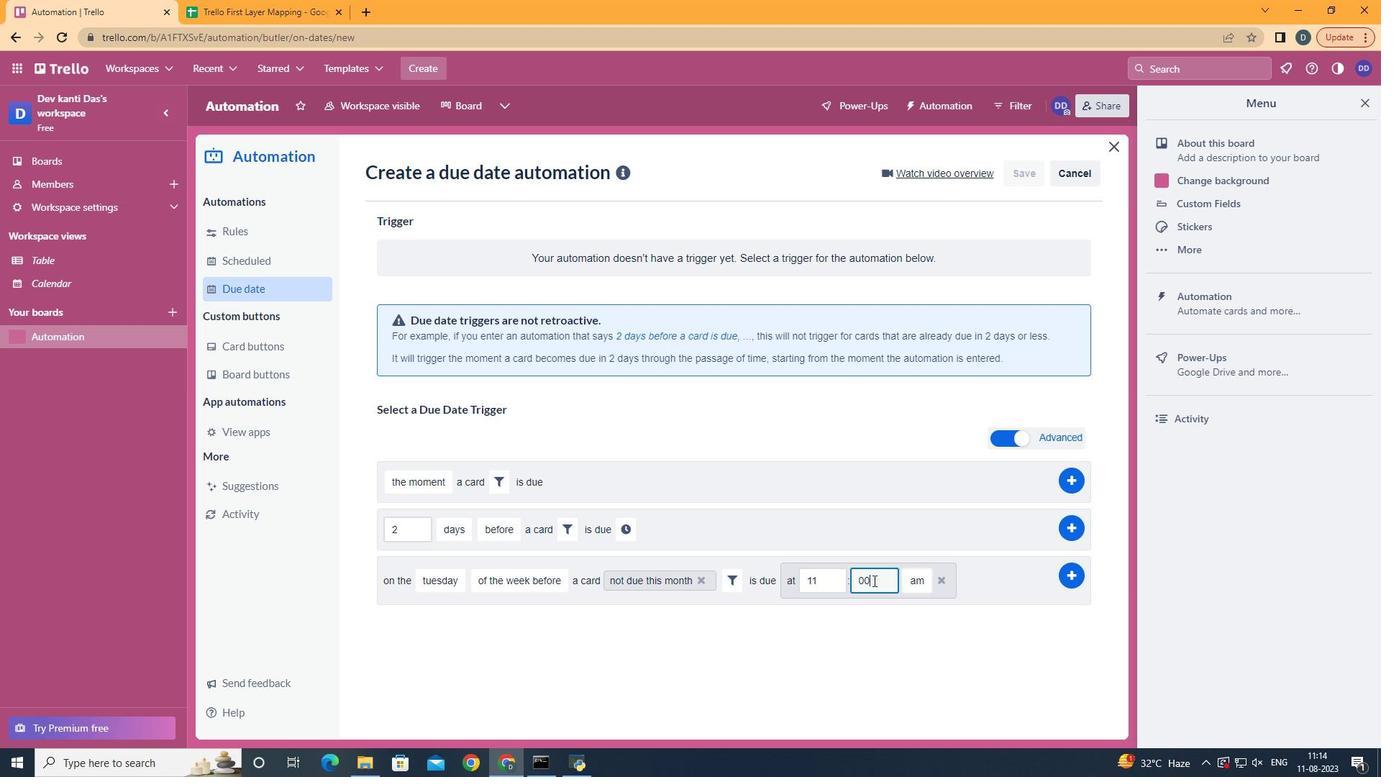 
Action: Mouse moved to (1074, 571)
Screenshot: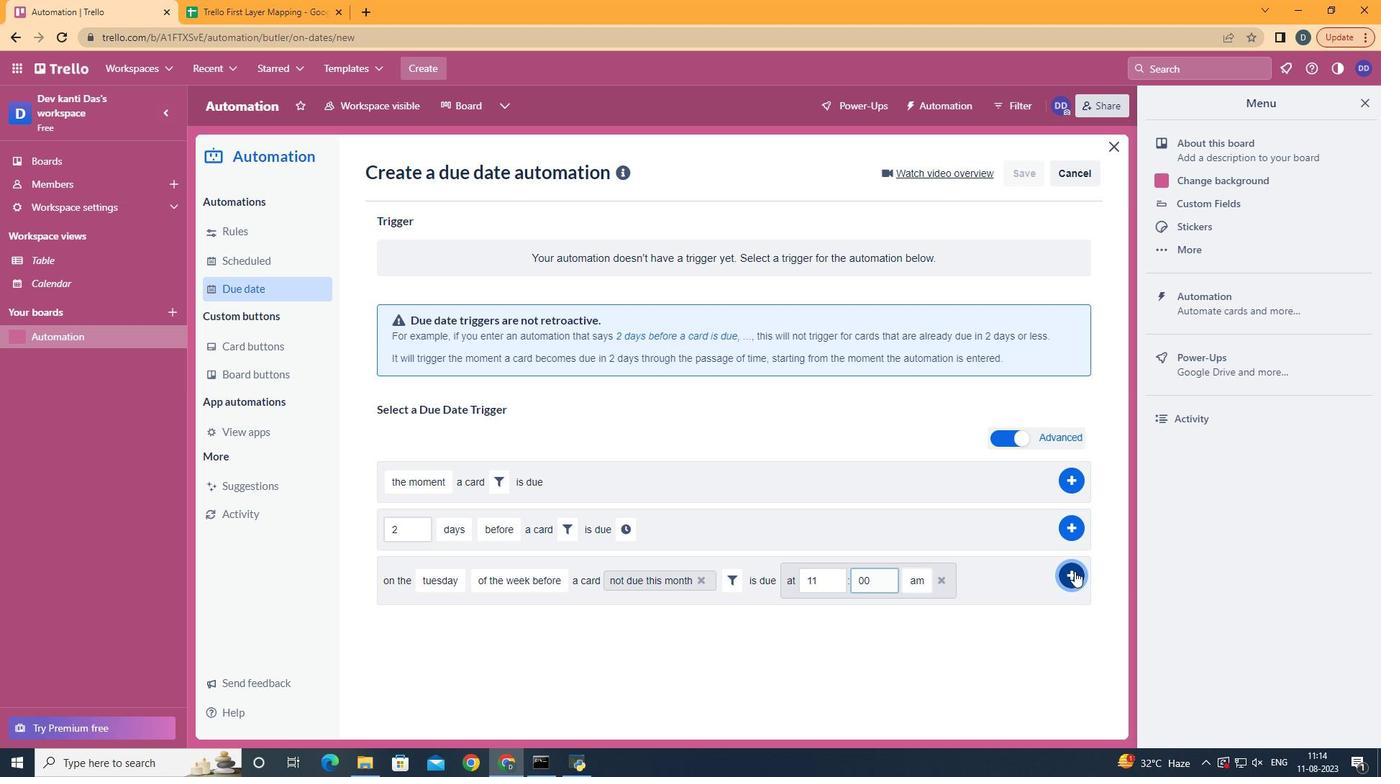 
Action: Mouse pressed left at (1074, 571)
Screenshot: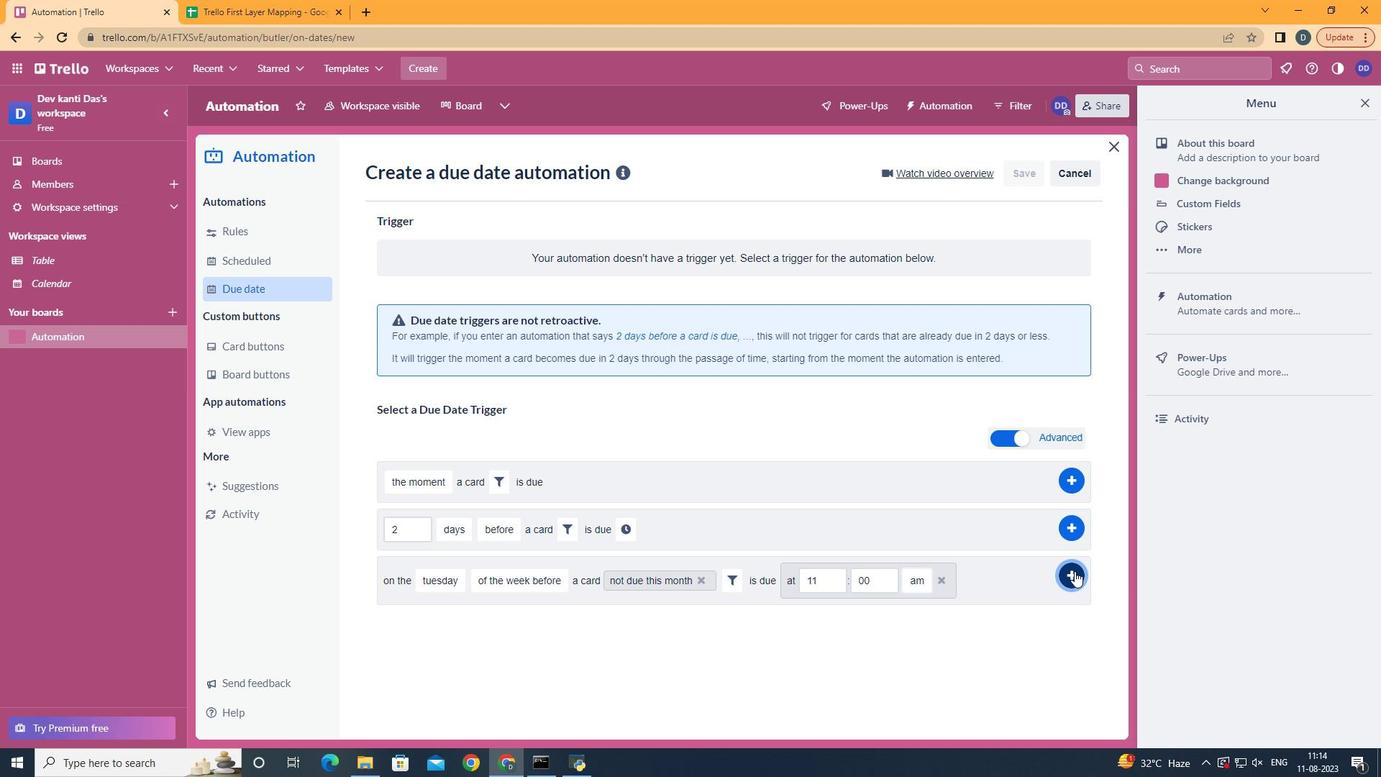 
